 Task: Look for space in Terrebonne, Canada from 12th June, 2023 to 15th June, 2023 for 2 adults in price range Rs.10000 to Rs.15000. Place can be entire place with 1  bedroom having 1 bed and 1 bathroom. Property type can be house, flat, guest house, hotel. Booking option can be shelf check-in. Required host language is English.
Action: Mouse moved to (431, 85)
Screenshot: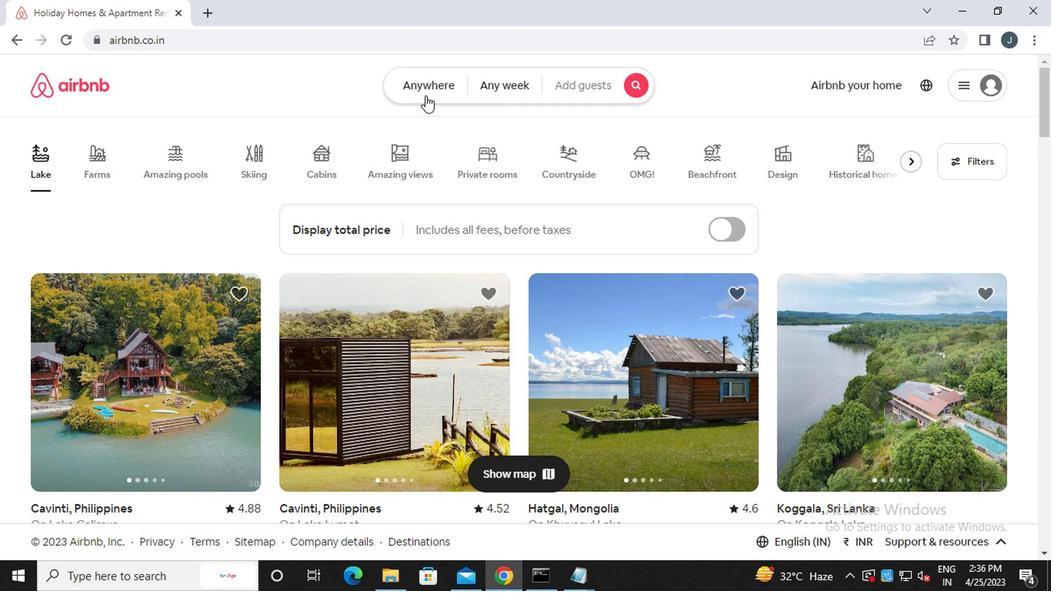 
Action: Mouse pressed left at (431, 85)
Screenshot: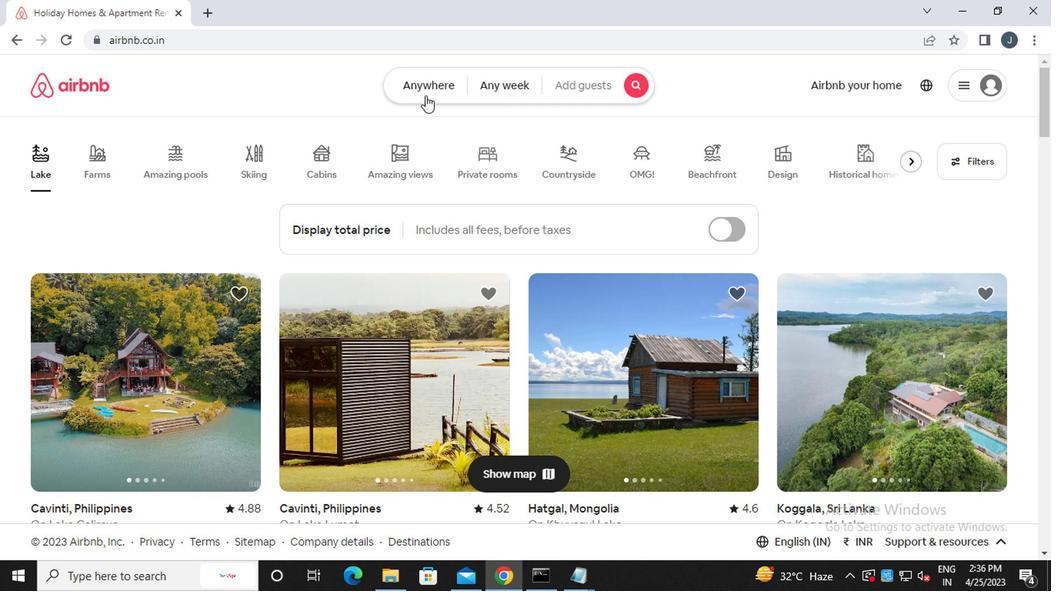 
Action: Mouse moved to (268, 155)
Screenshot: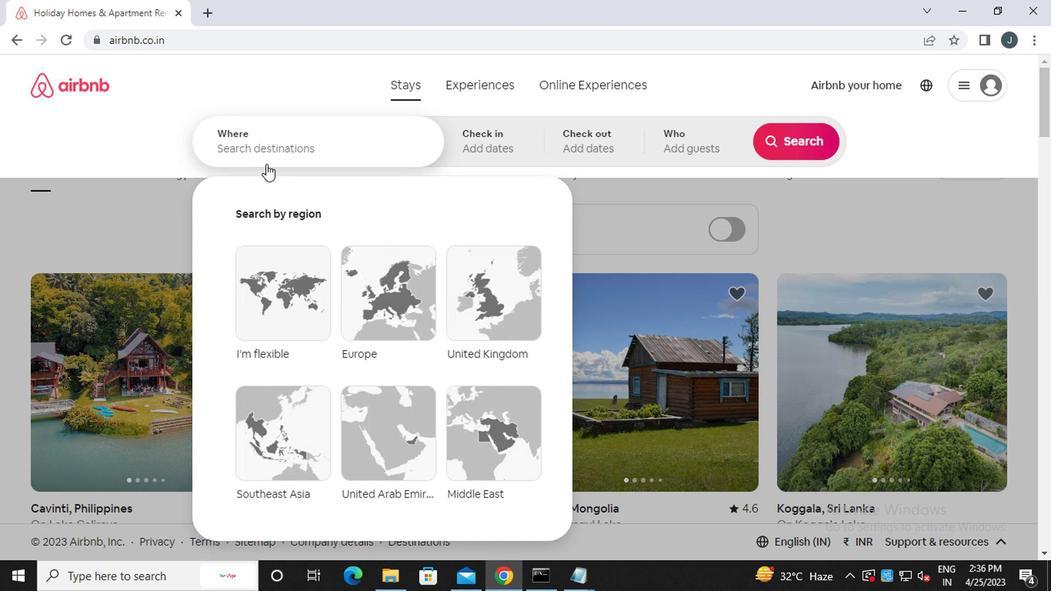 
Action: Mouse pressed left at (268, 155)
Screenshot: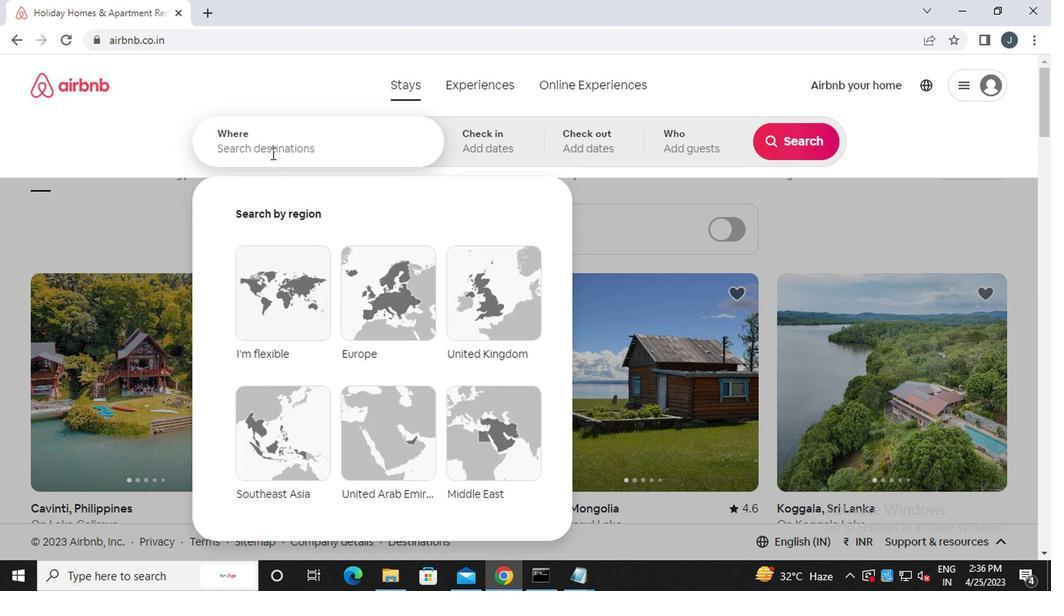 
Action: Mouse moved to (268, 155)
Screenshot: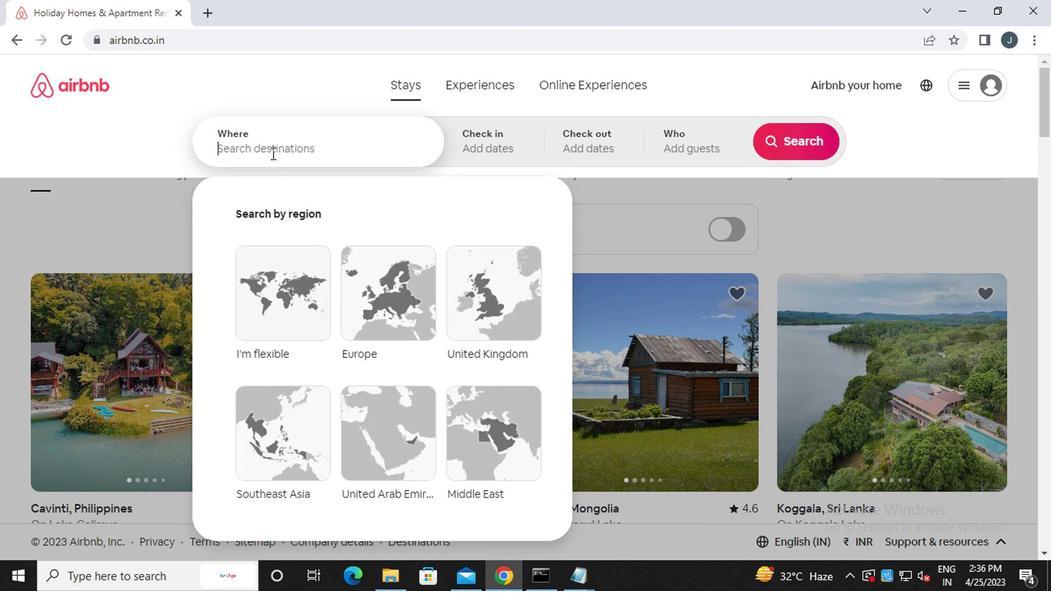 
Action: Key pressed t<Key.caps_lock>errebonne,<Key.caps_lock>c<Key.caps_lock>anada
Screenshot: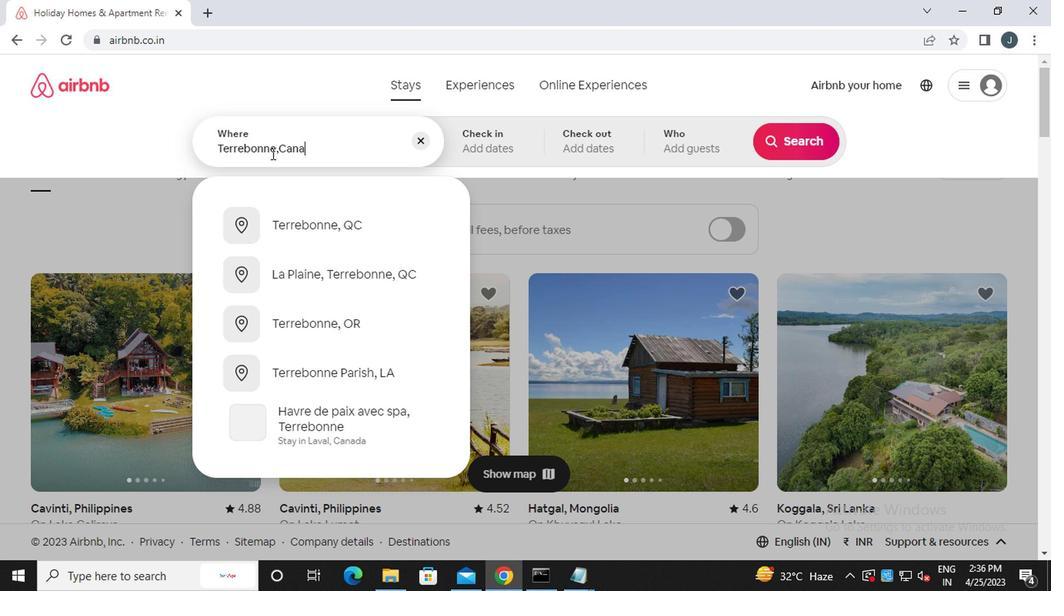 
Action: Mouse moved to (485, 151)
Screenshot: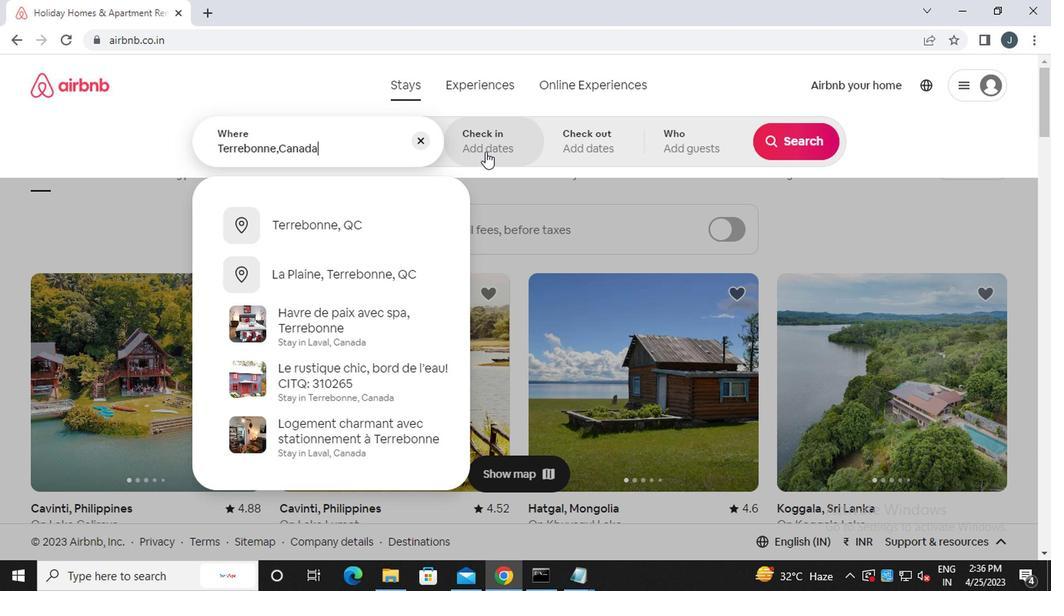 
Action: Mouse pressed left at (485, 151)
Screenshot: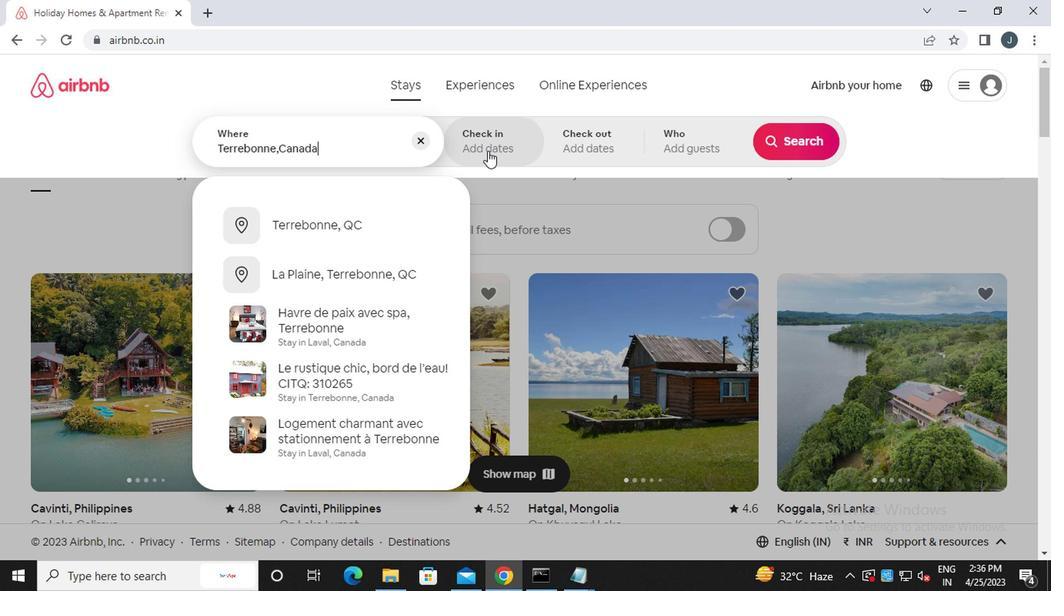 
Action: Mouse moved to (781, 266)
Screenshot: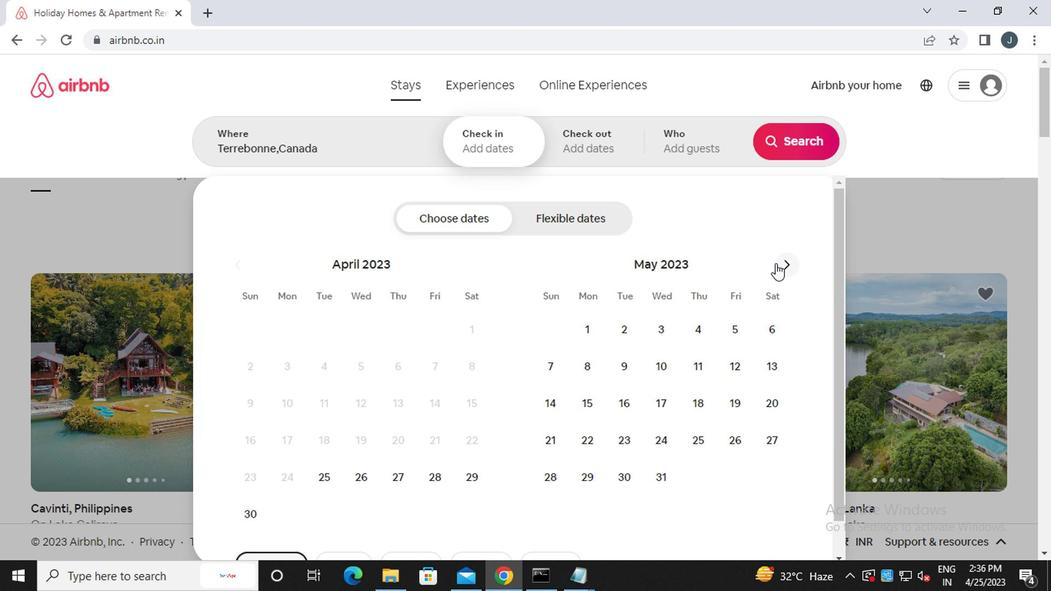 
Action: Mouse pressed left at (781, 266)
Screenshot: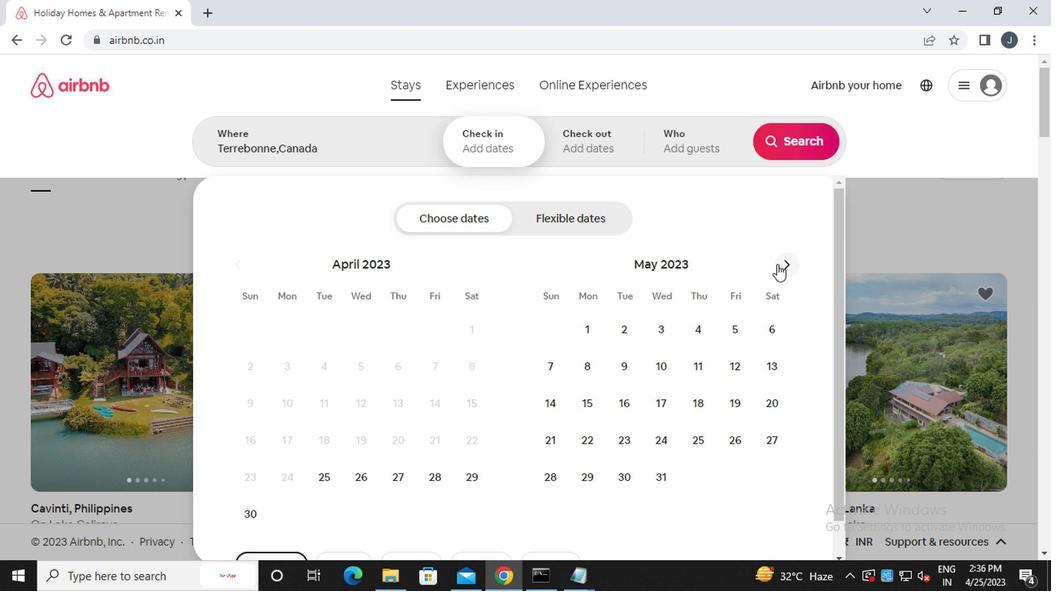 
Action: Mouse moved to (589, 402)
Screenshot: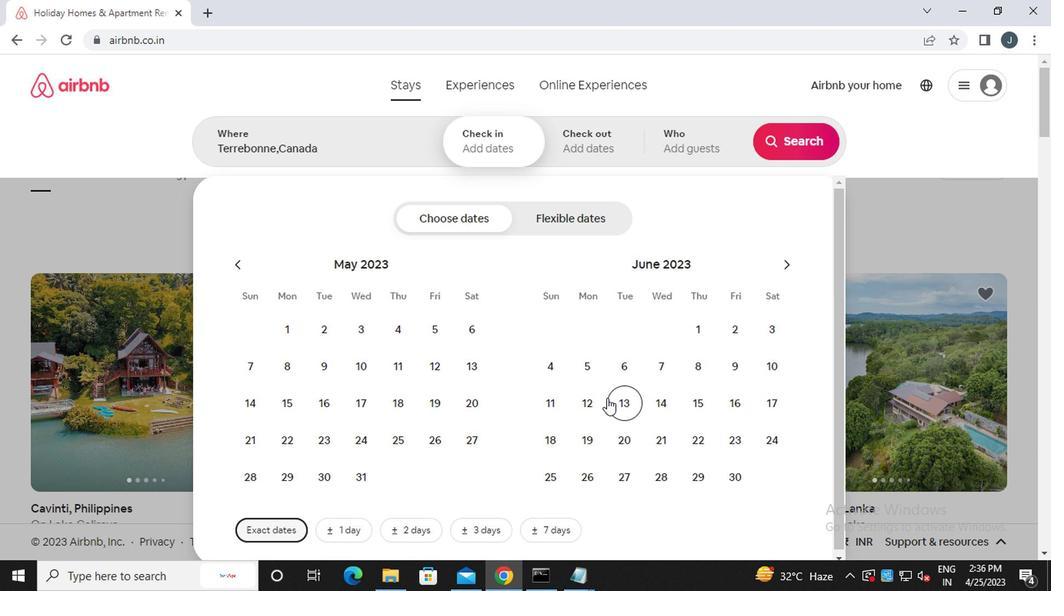 
Action: Mouse pressed left at (589, 402)
Screenshot: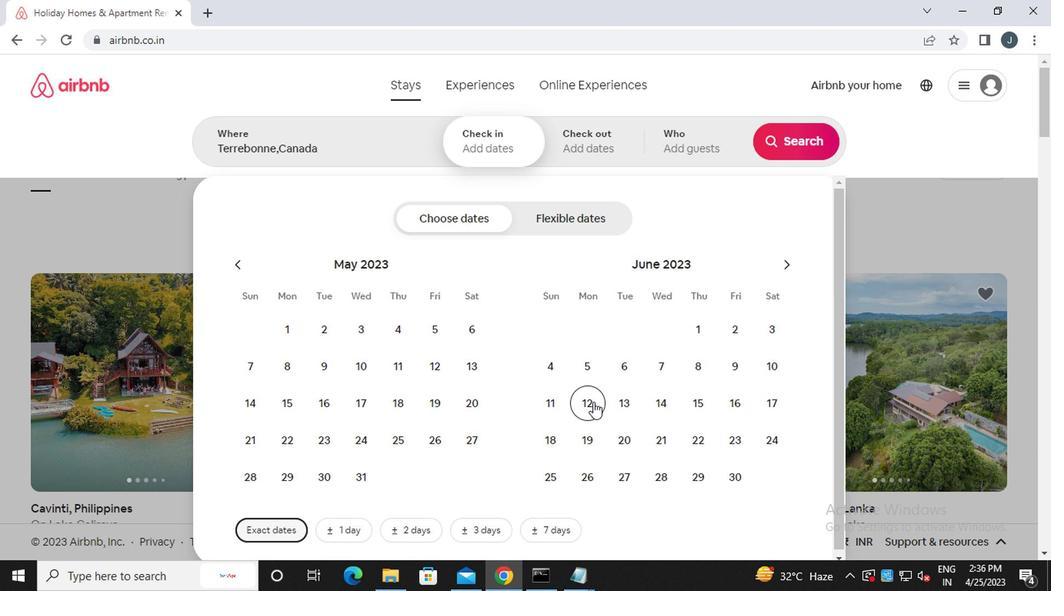 
Action: Mouse moved to (697, 403)
Screenshot: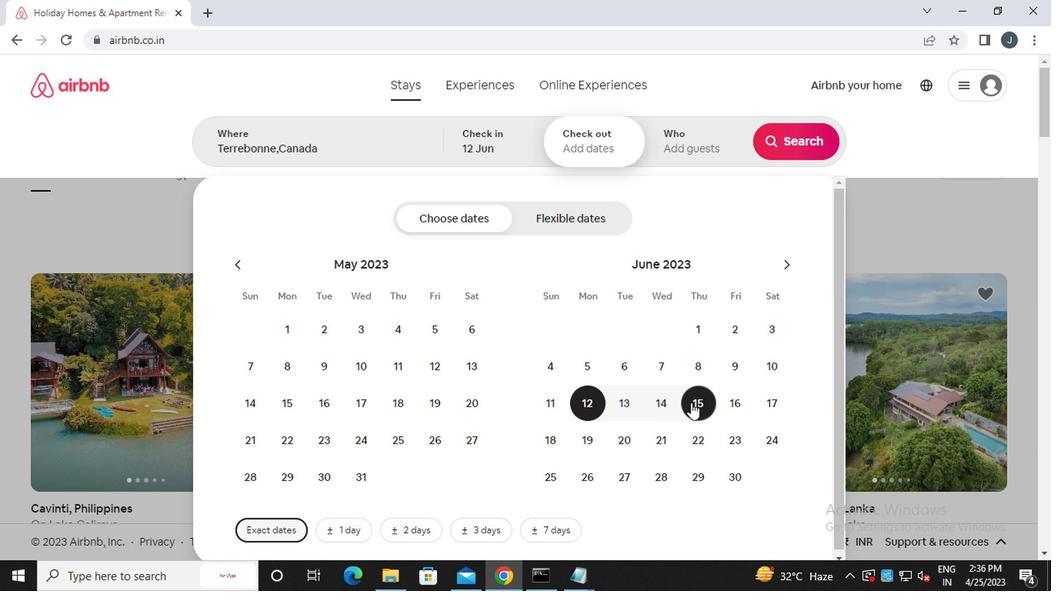 
Action: Mouse pressed left at (697, 403)
Screenshot: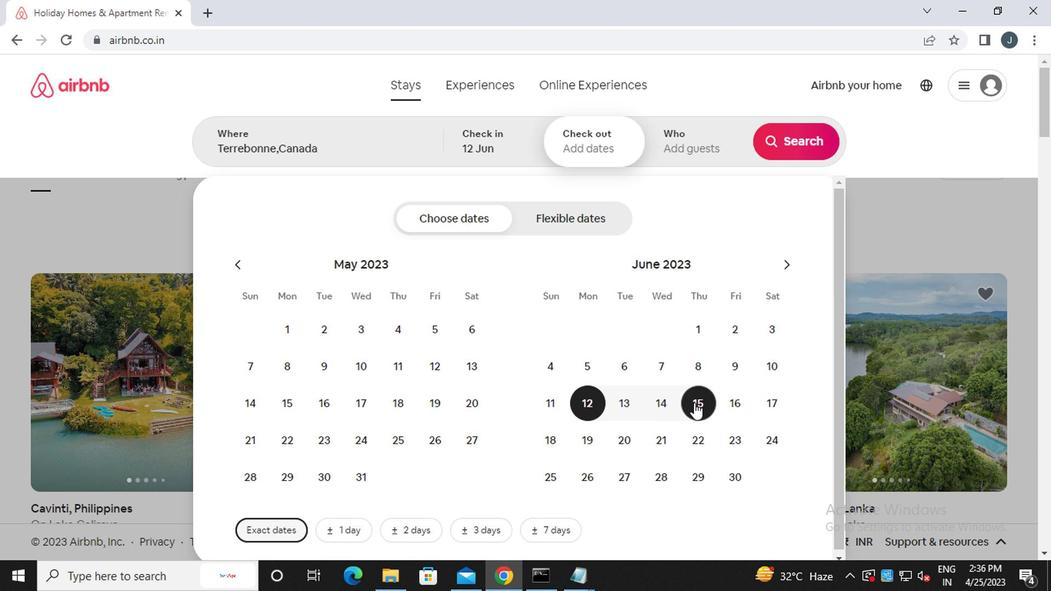 
Action: Mouse moved to (697, 150)
Screenshot: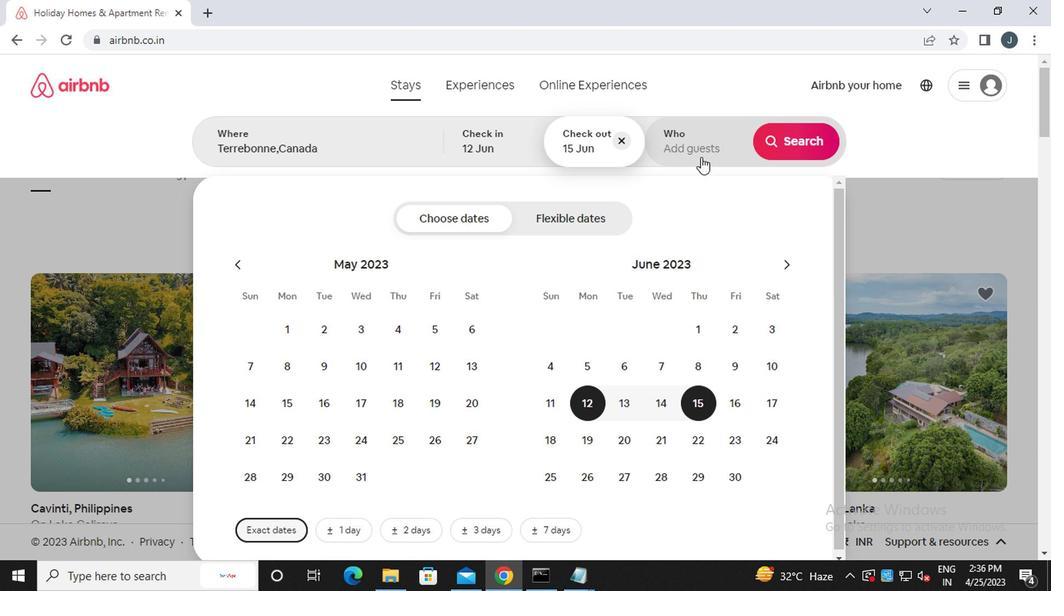 
Action: Mouse pressed left at (697, 150)
Screenshot: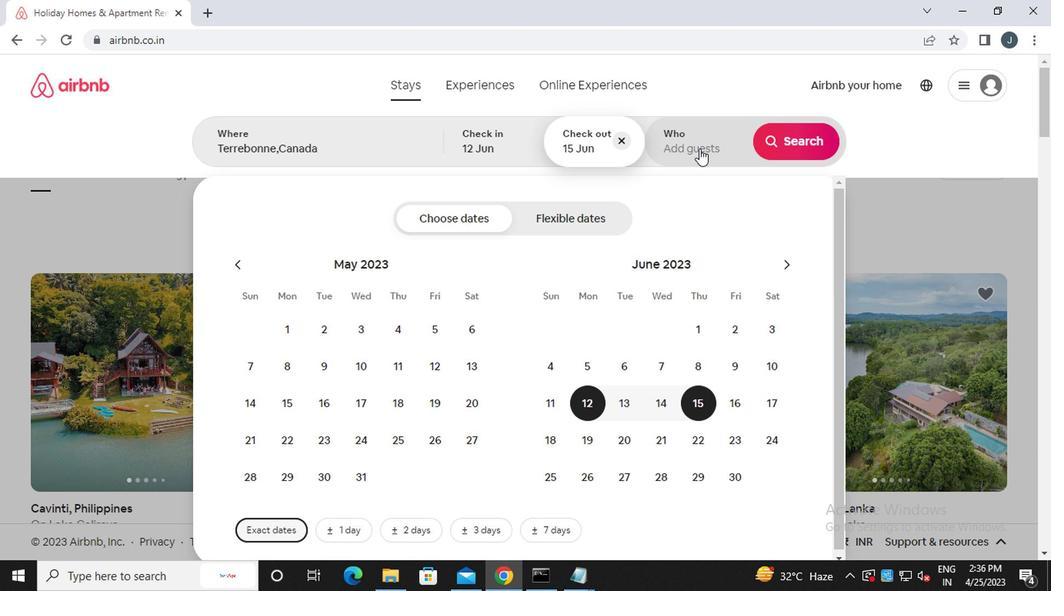 
Action: Mouse moved to (805, 226)
Screenshot: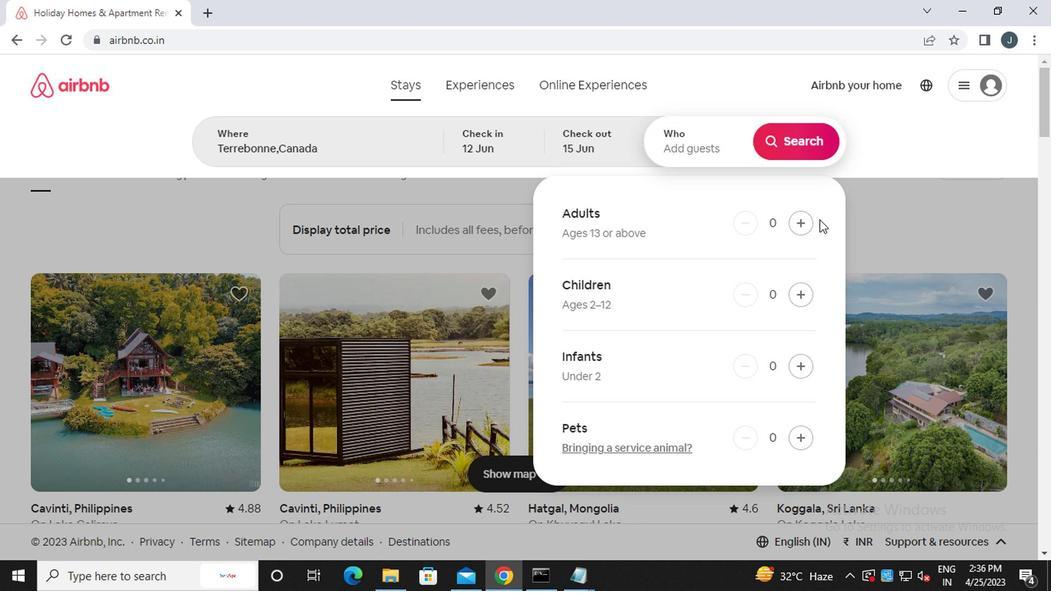 
Action: Mouse pressed left at (805, 226)
Screenshot: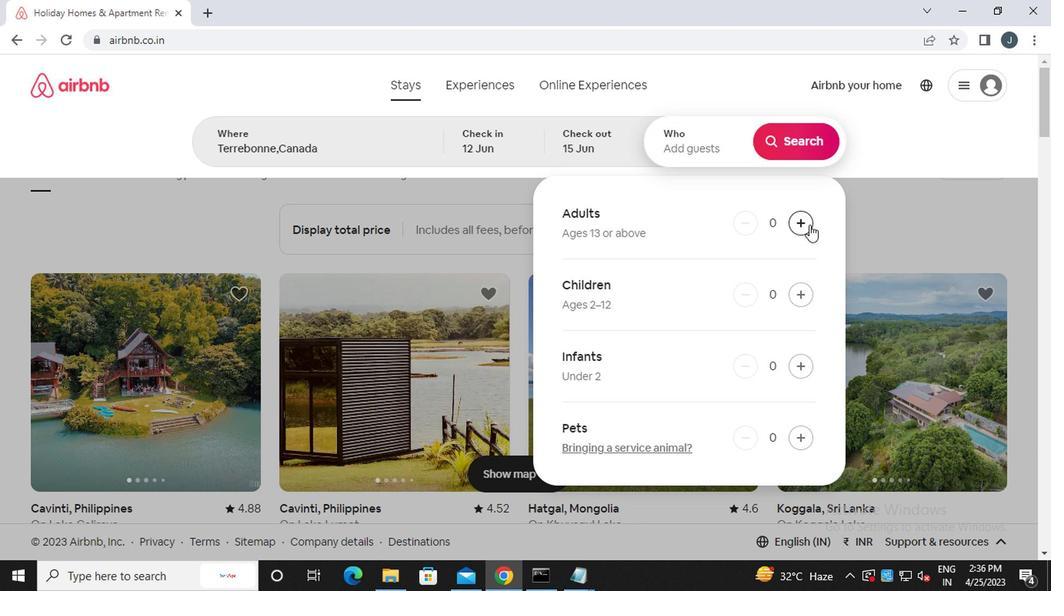 
Action: Mouse moved to (805, 226)
Screenshot: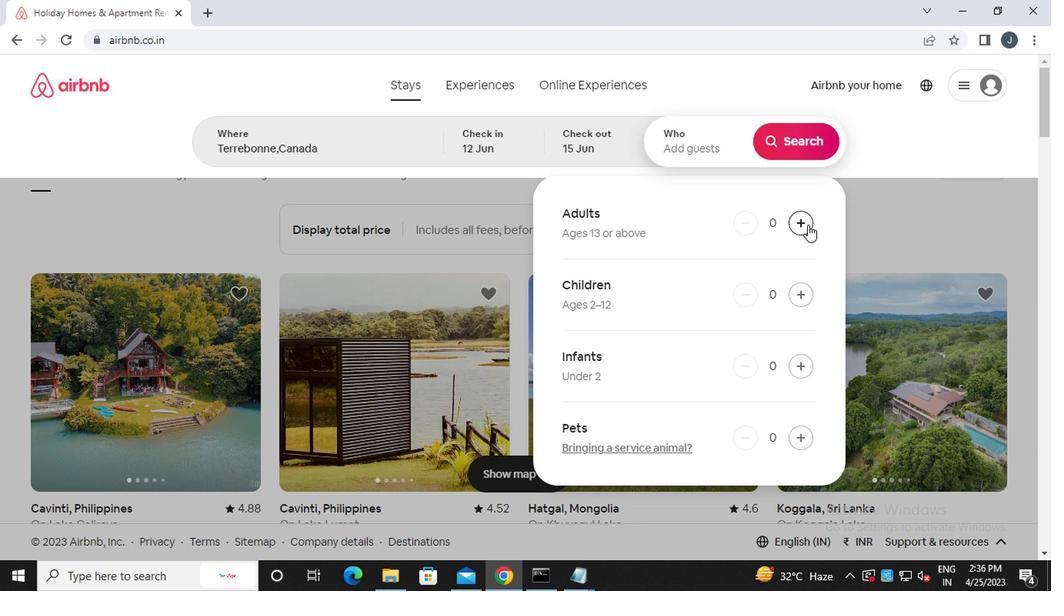 
Action: Mouse pressed left at (805, 226)
Screenshot: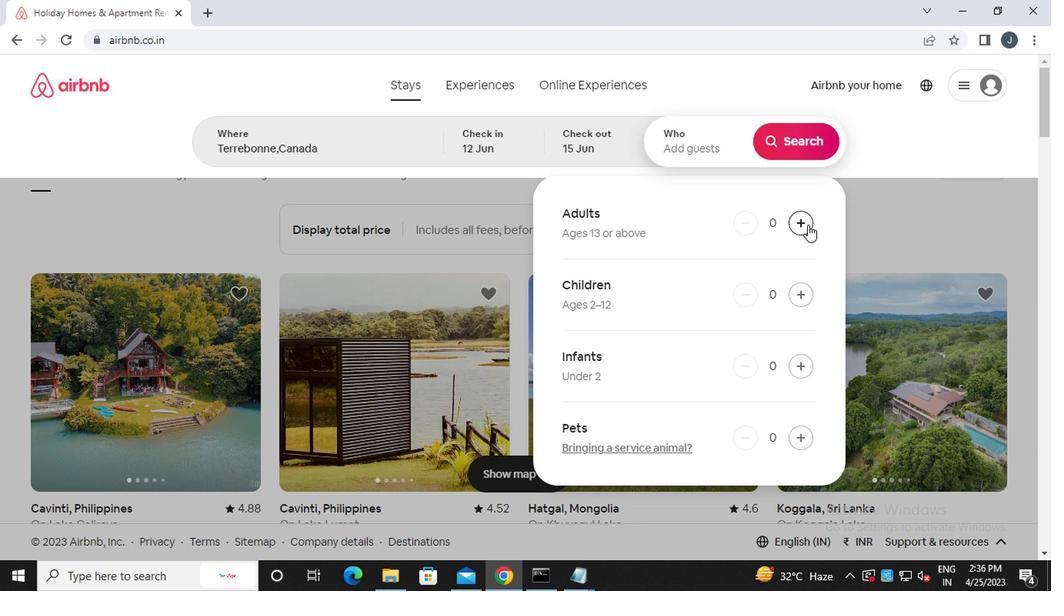 
Action: Mouse moved to (794, 141)
Screenshot: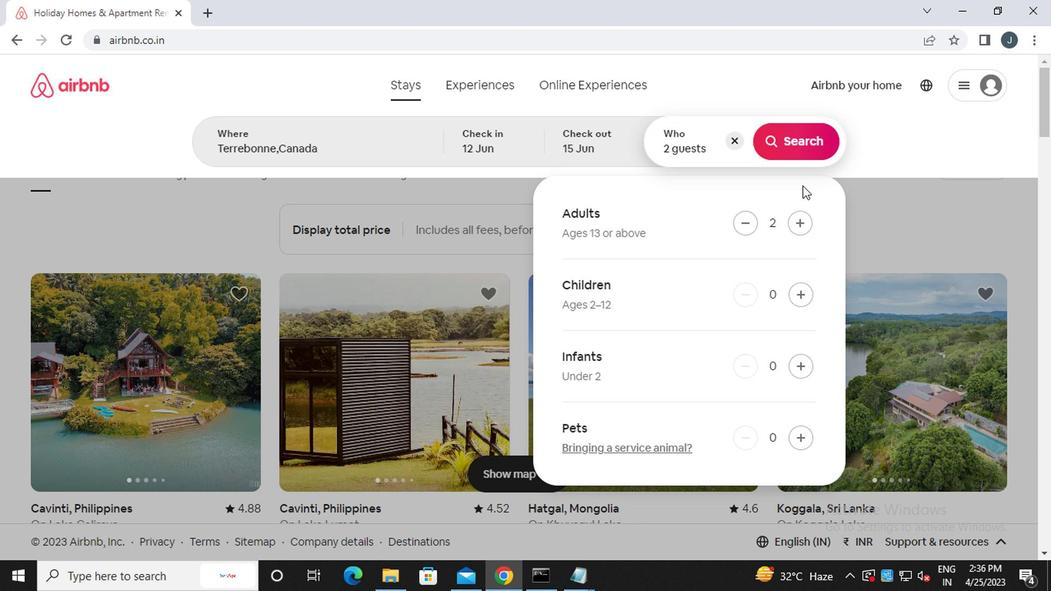 
Action: Mouse pressed left at (794, 141)
Screenshot: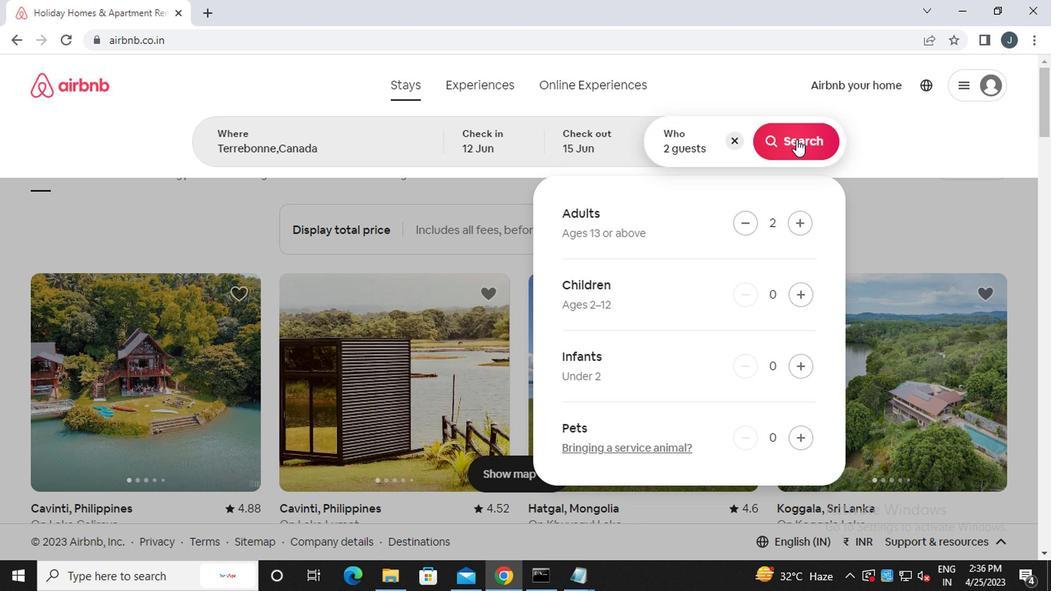 
Action: Mouse moved to (978, 146)
Screenshot: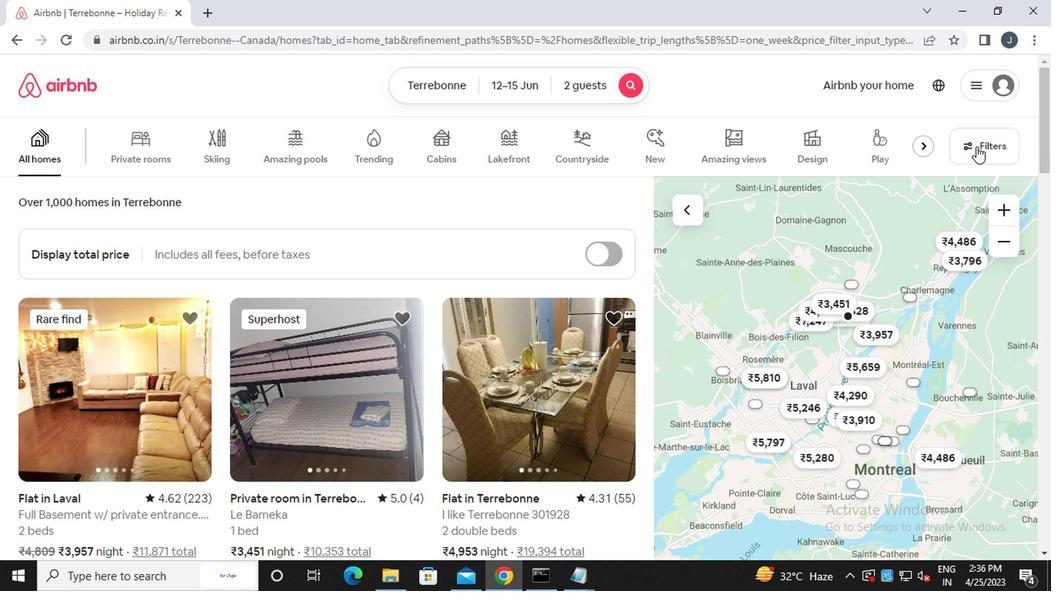 
Action: Mouse pressed left at (978, 146)
Screenshot: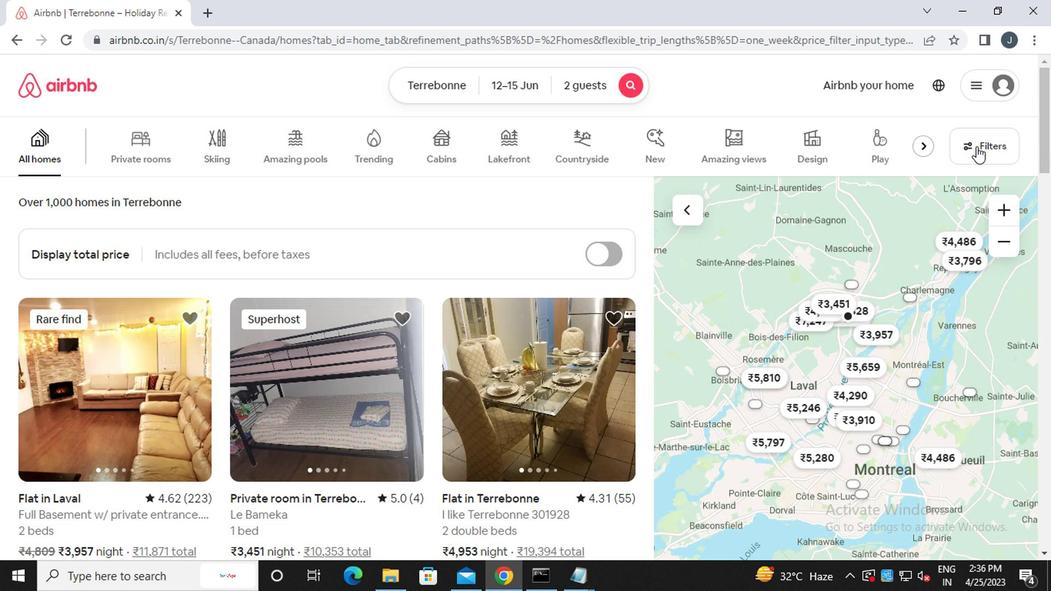 
Action: Mouse moved to (359, 340)
Screenshot: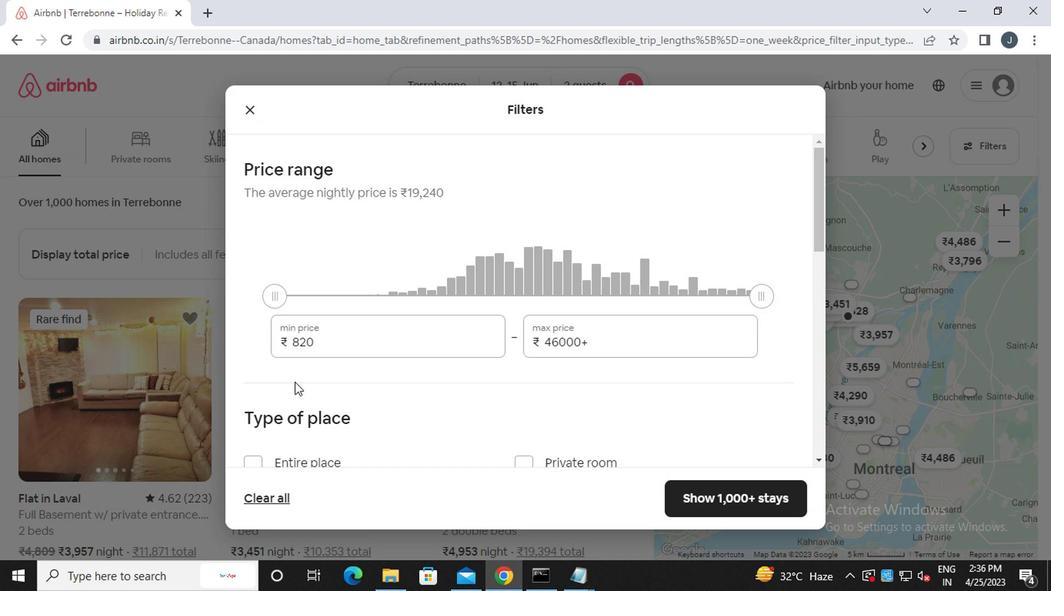 
Action: Mouse pressed left at (359, 340)
Screenshot: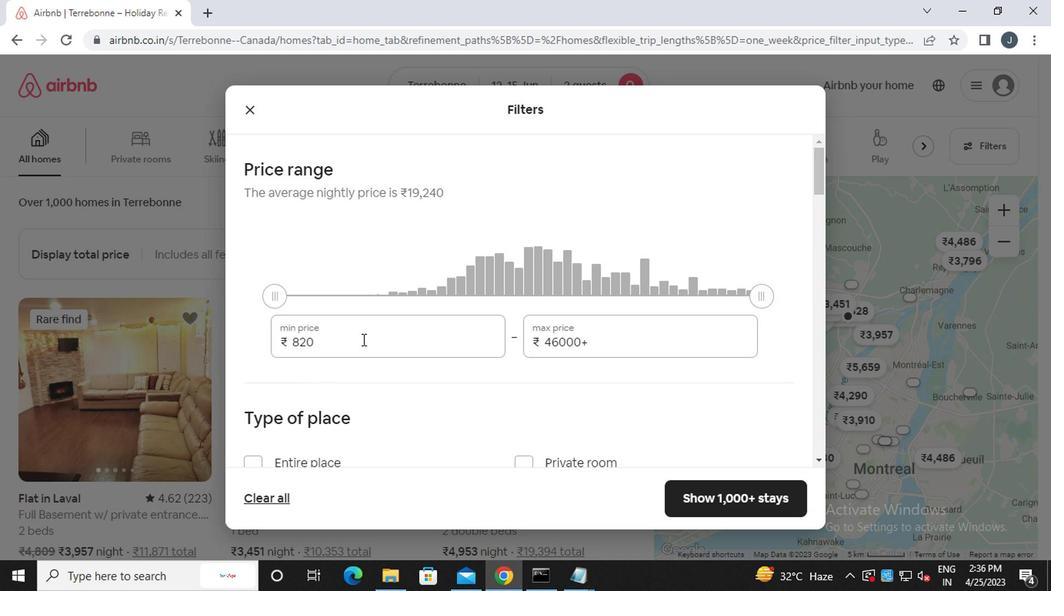 
Action: Mouse moved to (362, 340)
Screenshot: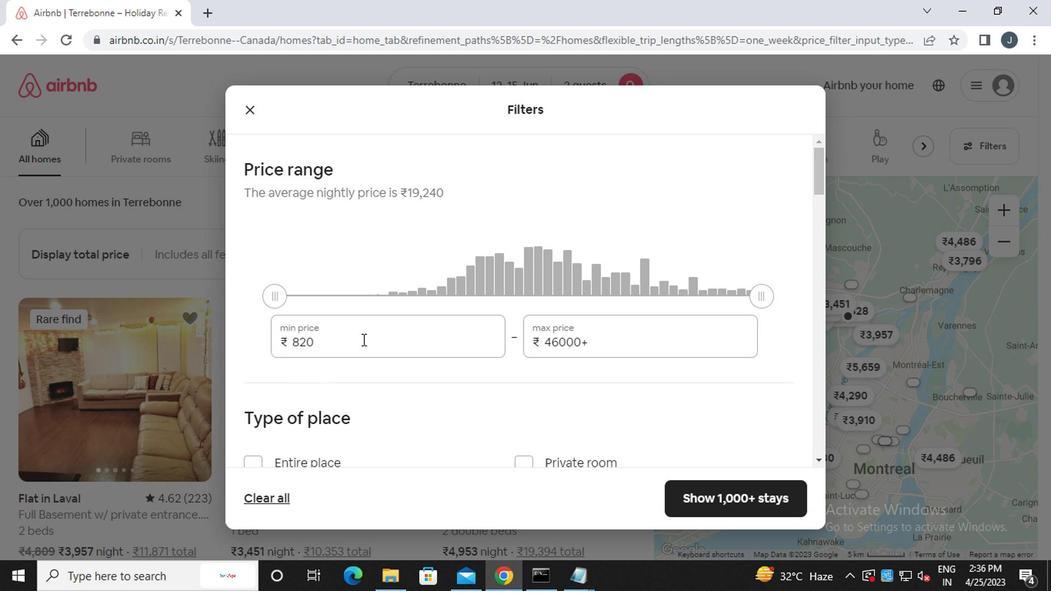 
Action: Key pressed <Key.backspace><Key.backspace><Key.backspace><<97>><<96>><<96>><<96>><<96>>
Screenshot: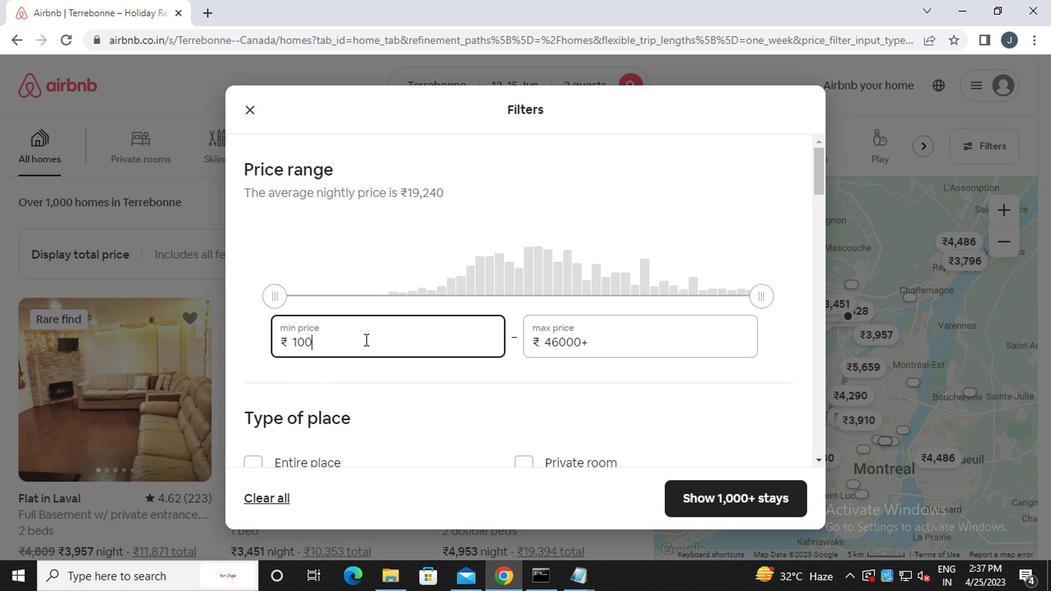
Action: Mouse moved to (659, 345)
Screenshot: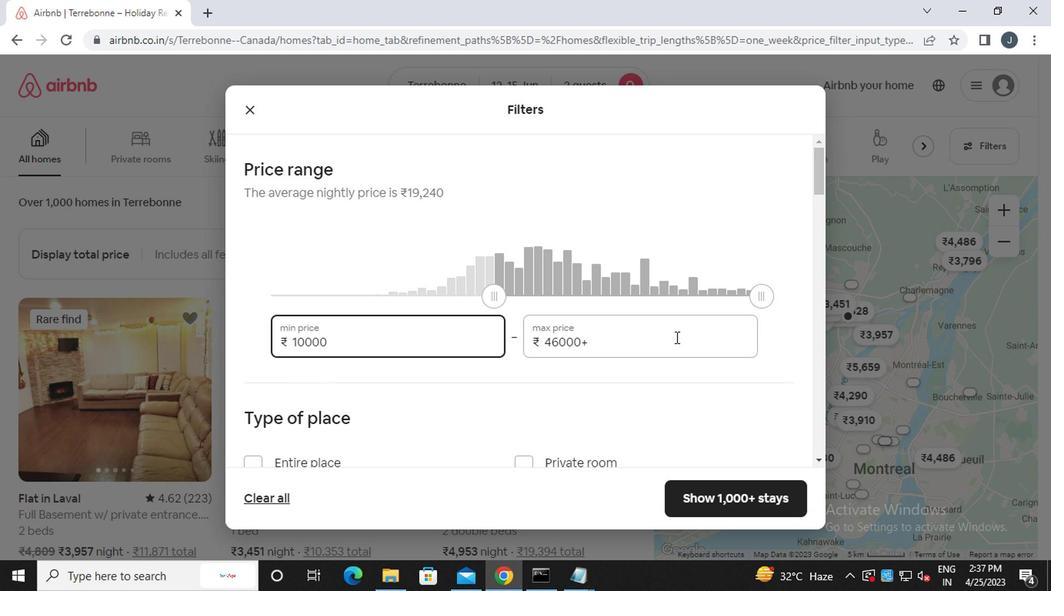 
Action: Mouse pressed left at (659, 345)
Screenshot: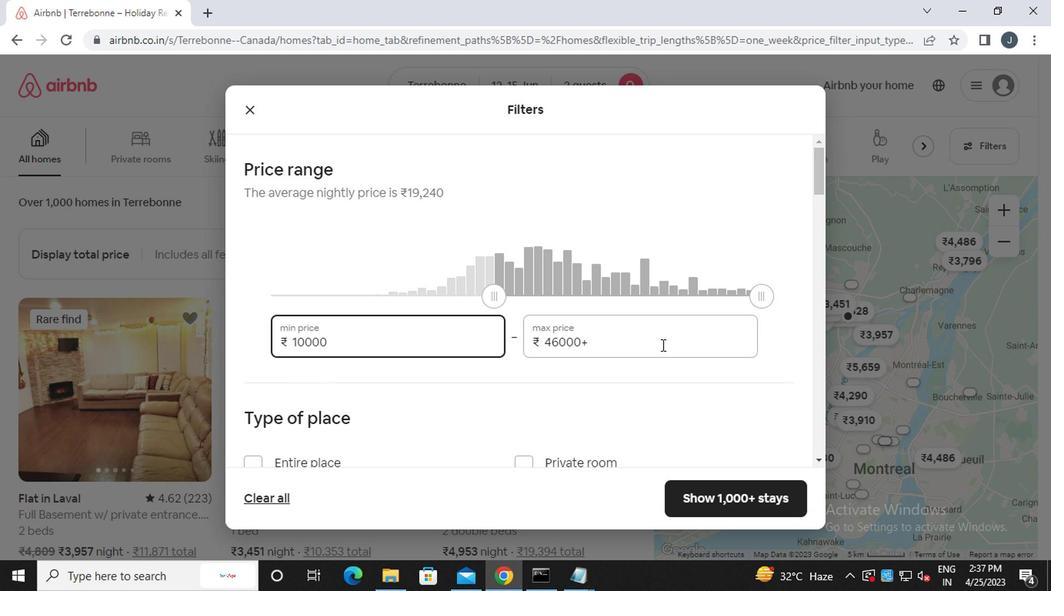 
Action: Key pressed <Key.backspace><Key.backspace><Key.backspace><Key.backspace><Key.backspace><Key.backspace><Key.backspace><Key.backspace><Key.backspace><Key.backspace><Key.backspace><Key.backspace><Key.backspace><<97>><<101>><<96>><<96>><<96>>
Screenshot: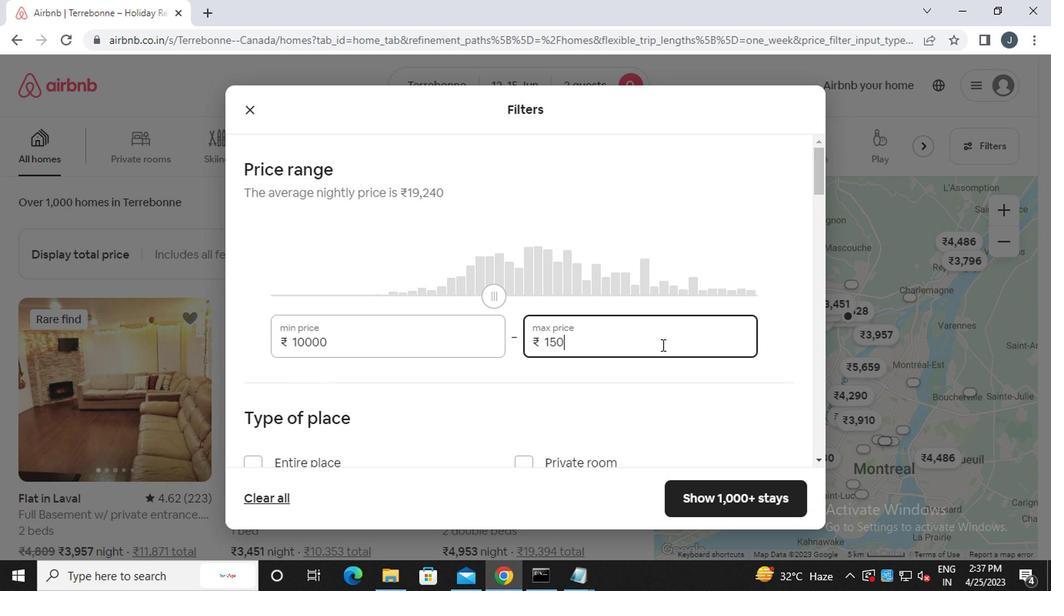
Action: Mouse moved to (650, 357)
Screenshot: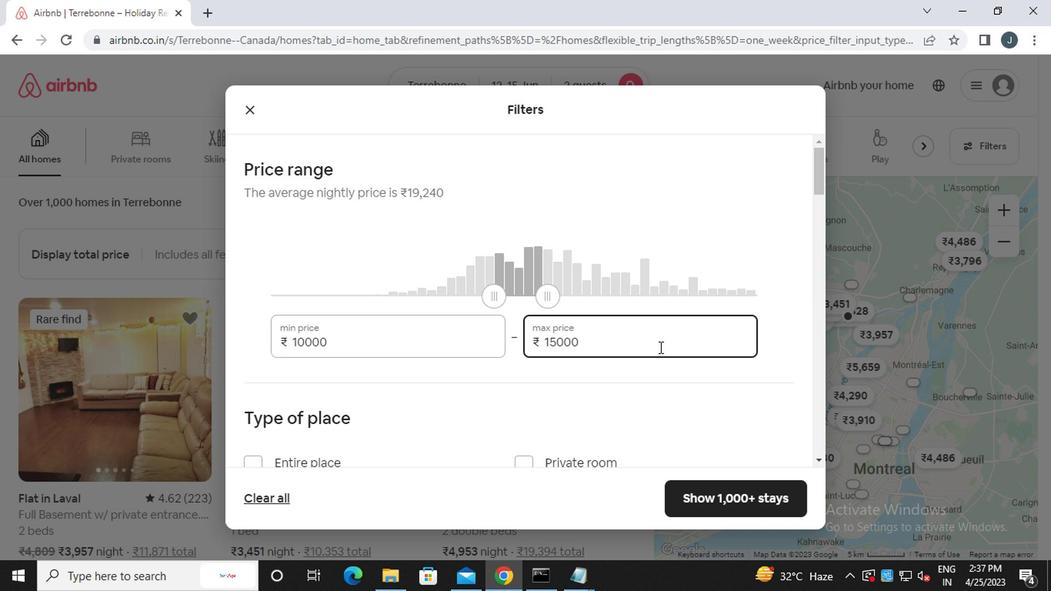 
Action: Mouse scrolled (650, 356) with delta (0, 0)
Screenshot: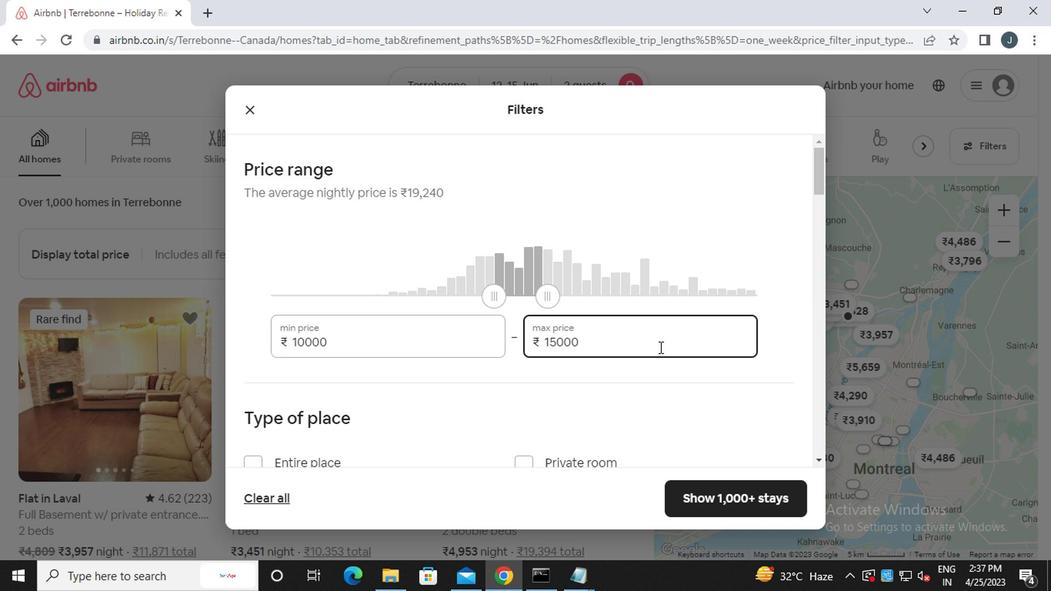 
Action: Mouse scrolled (650, 356) with delta (0, 0)
Screenshot: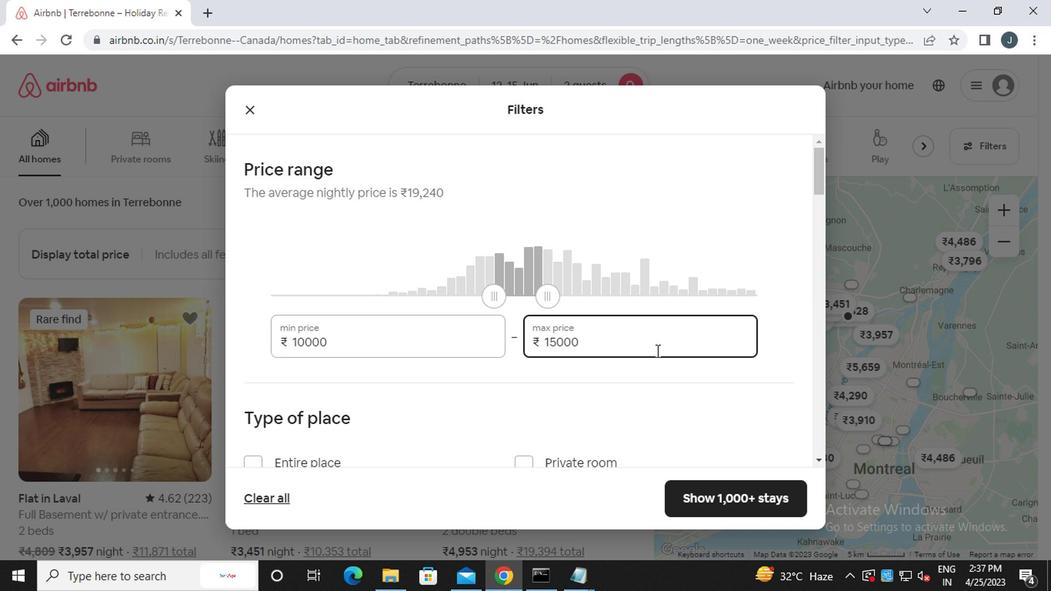 
Action: Mouse scrolled (650, 356) with delta (0, 0)
Screenshot: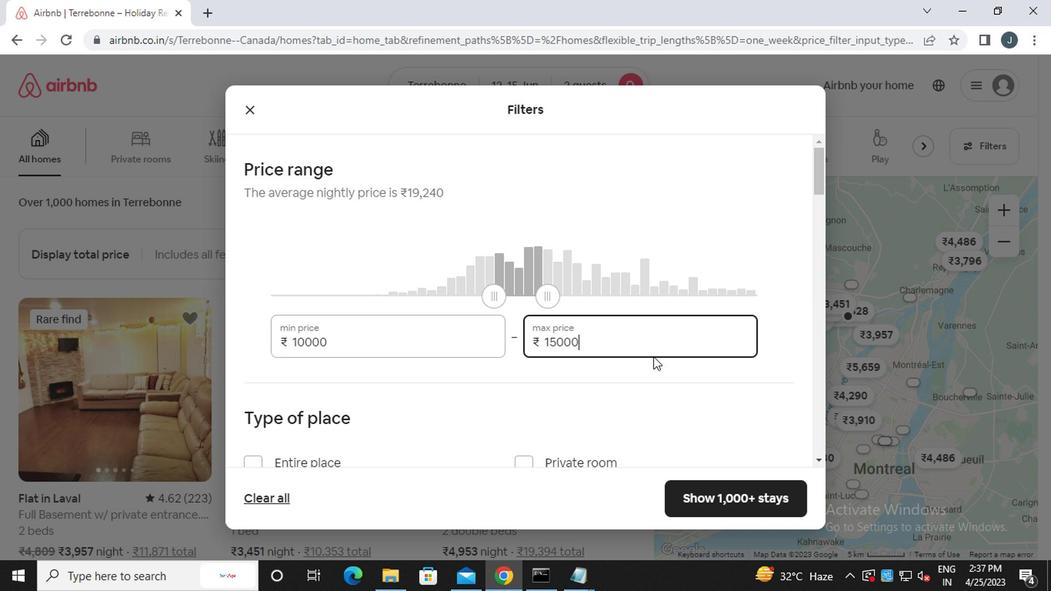 
Action: Mouse moved to (250, 234)
Screenshot: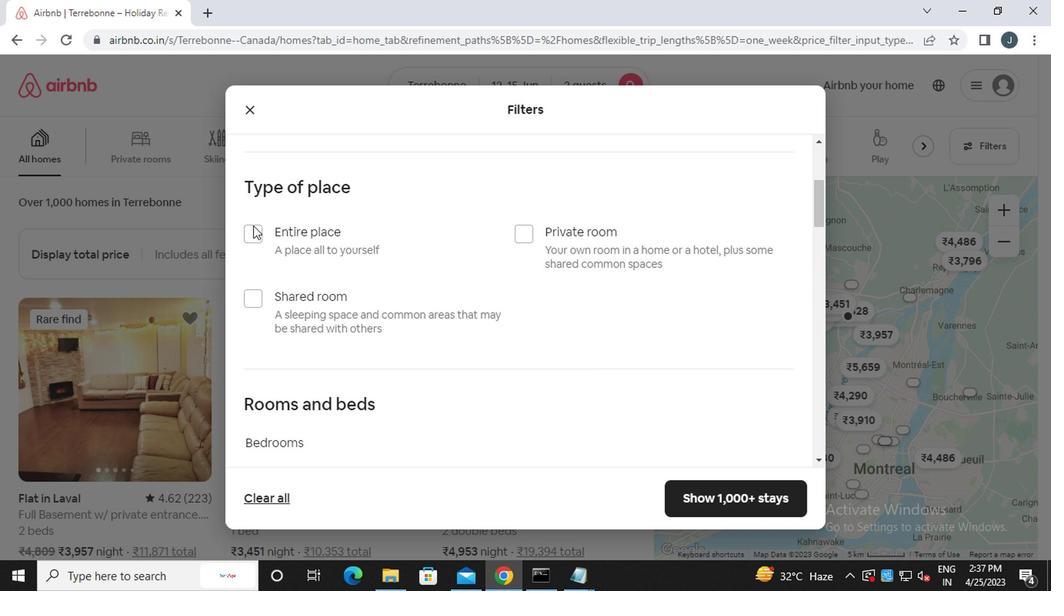 
Action: Mouse pressed left at (250, 234)
Screenshot: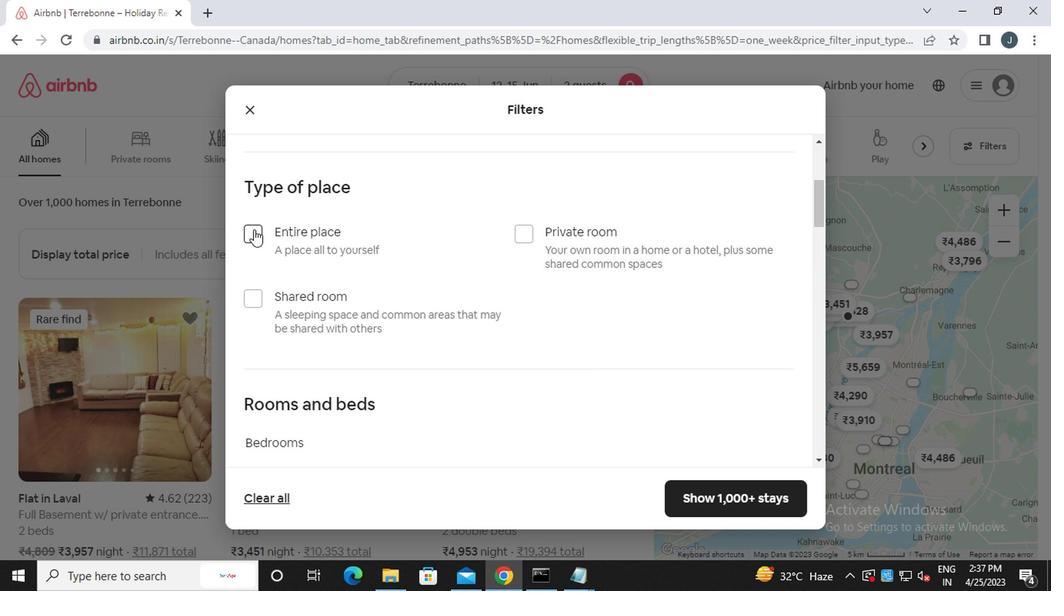 
Action: Mouse moved to (373, 317)
Screenshot: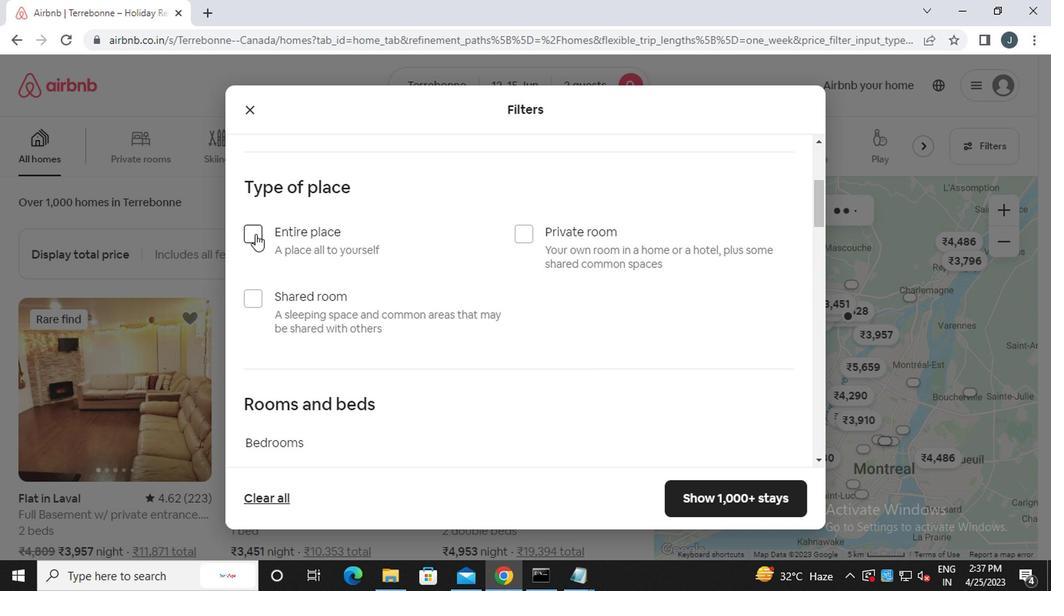 
Action: Mouse scrolled (373, 316) with delta (0, -1)
Screenshot: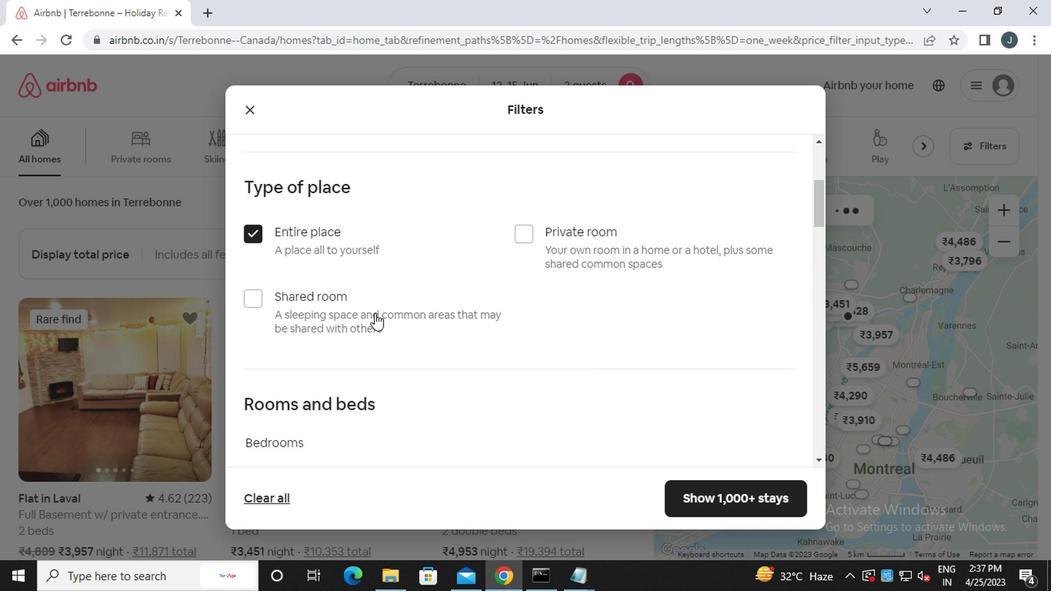 
Action: Mouse scrolled (373, 316) with delta (0, -1)
Screenshot: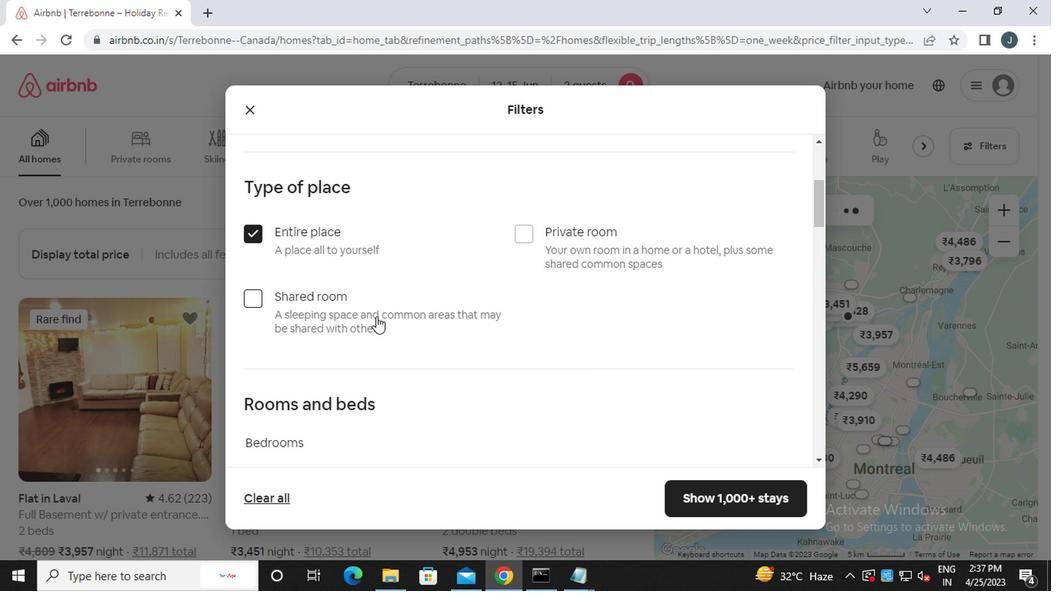 
Action: Mouse scrolled (373, 316) with delta (0, -1)
Screenshot: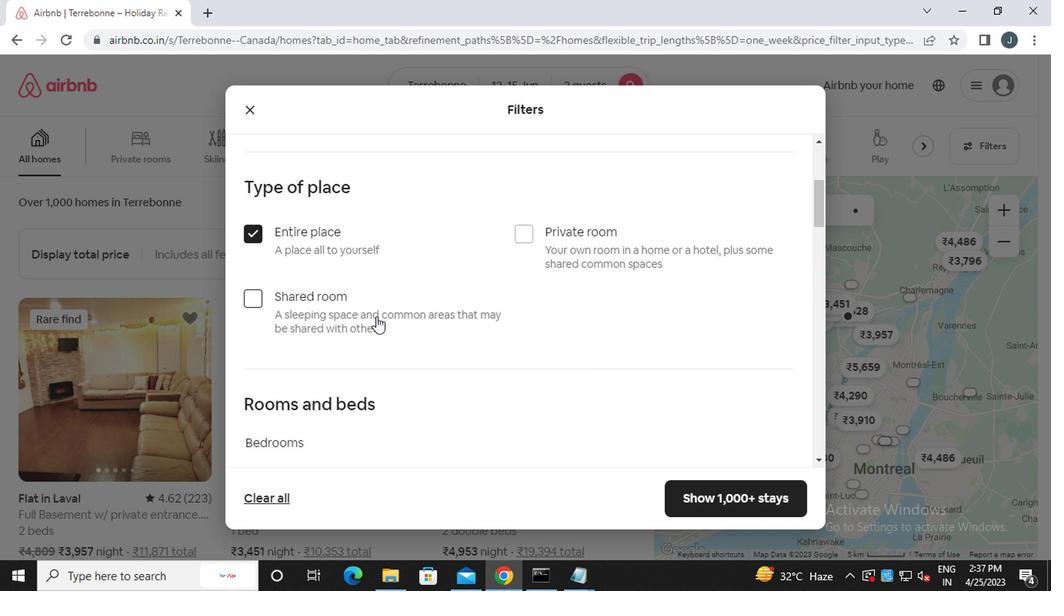 
Action: Mouse moved to (331, 257)
Screenshot: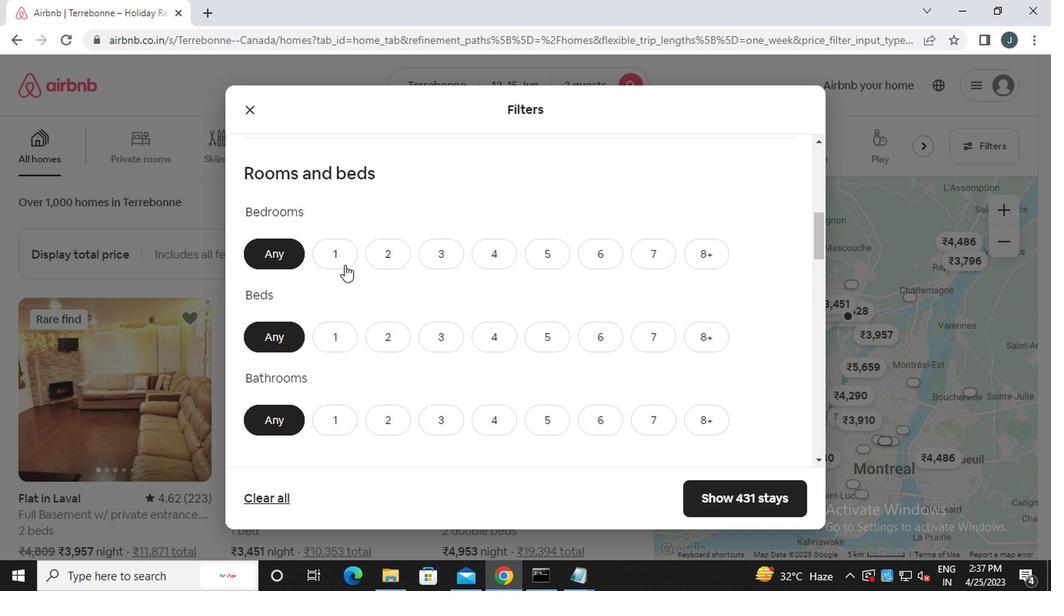 
Action: Mouse pressed left at (331, 257)
Screenshot: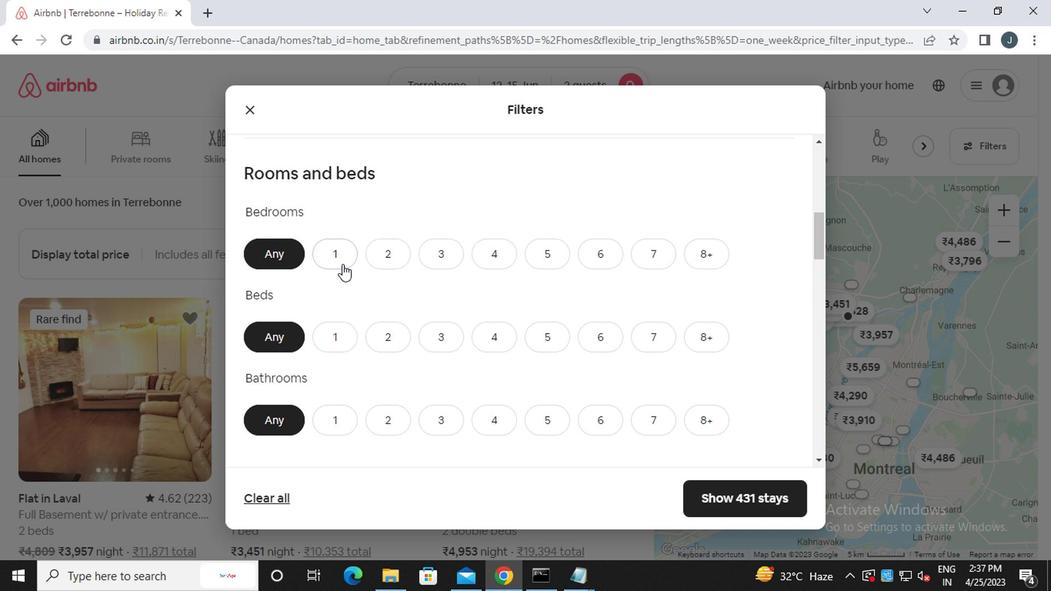 
Action: Mouse moved to (327, 337)
Screenshot: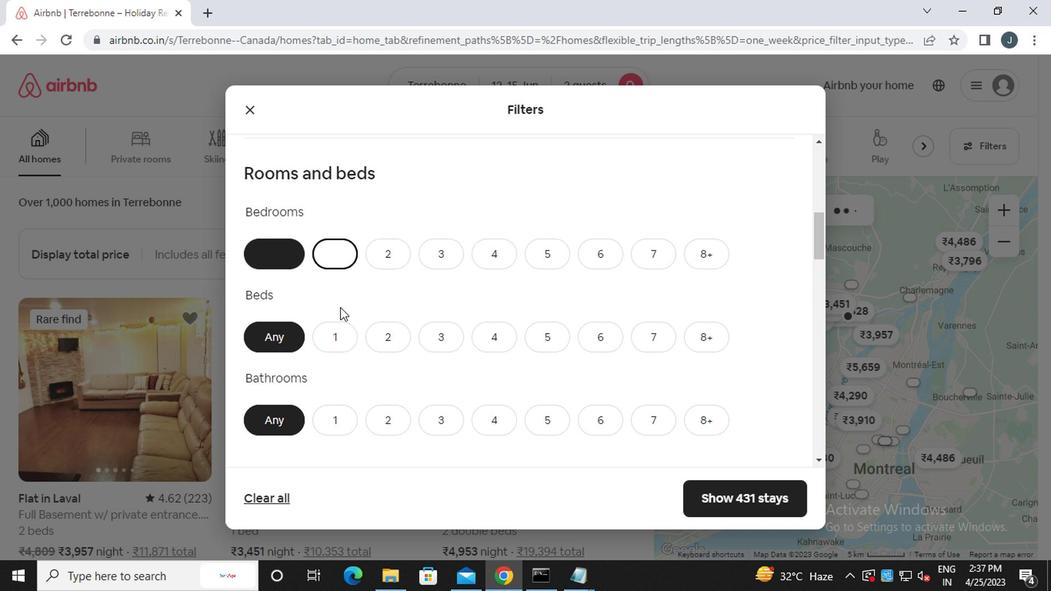 
Action: Mouse pressed left at (327, 337)
Screenshot: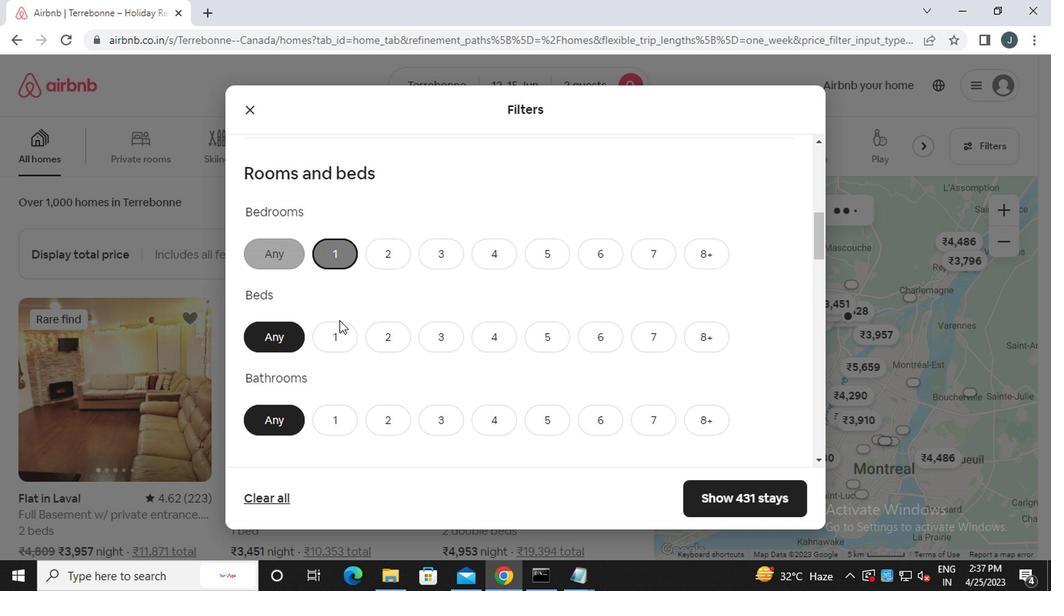 
Action: Mouse moved to (339, 413)
Screenshot: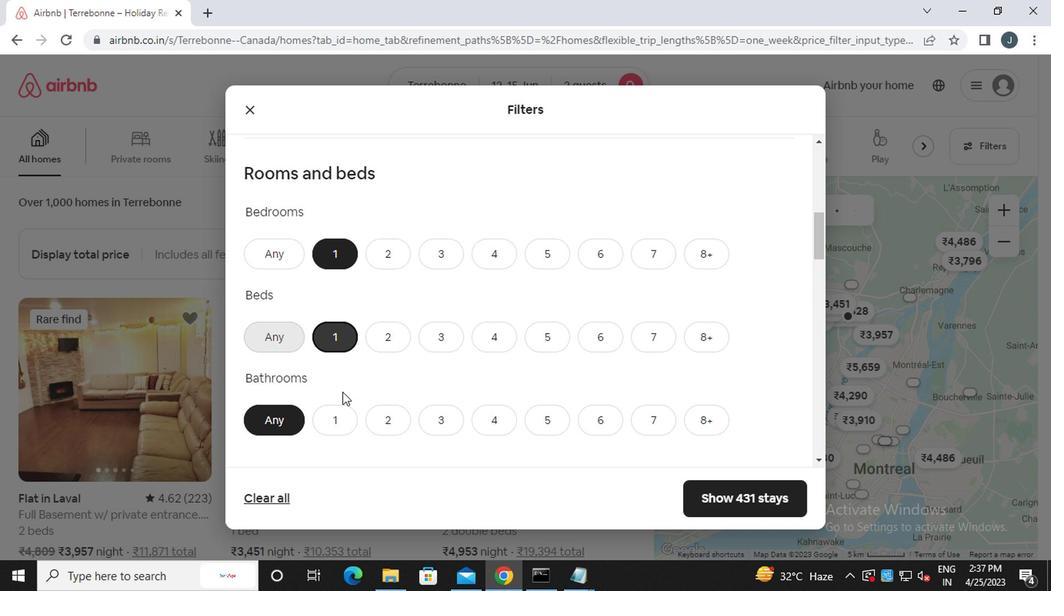 
Action: Mouse pressed left at (339, 413)
Screenshot: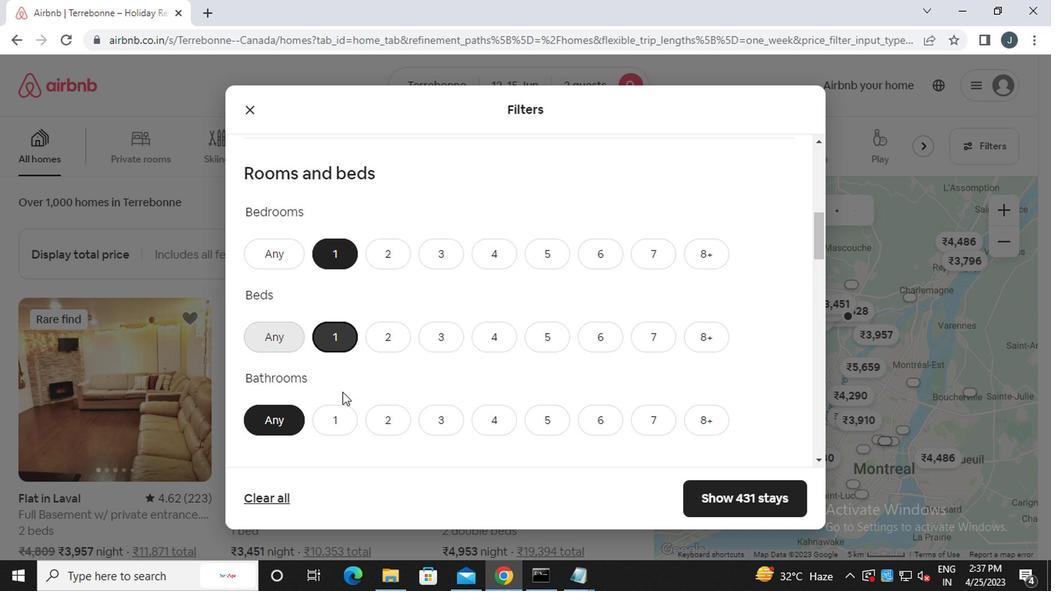 
Action: Mouse moved to (330, 406)
Screenshot: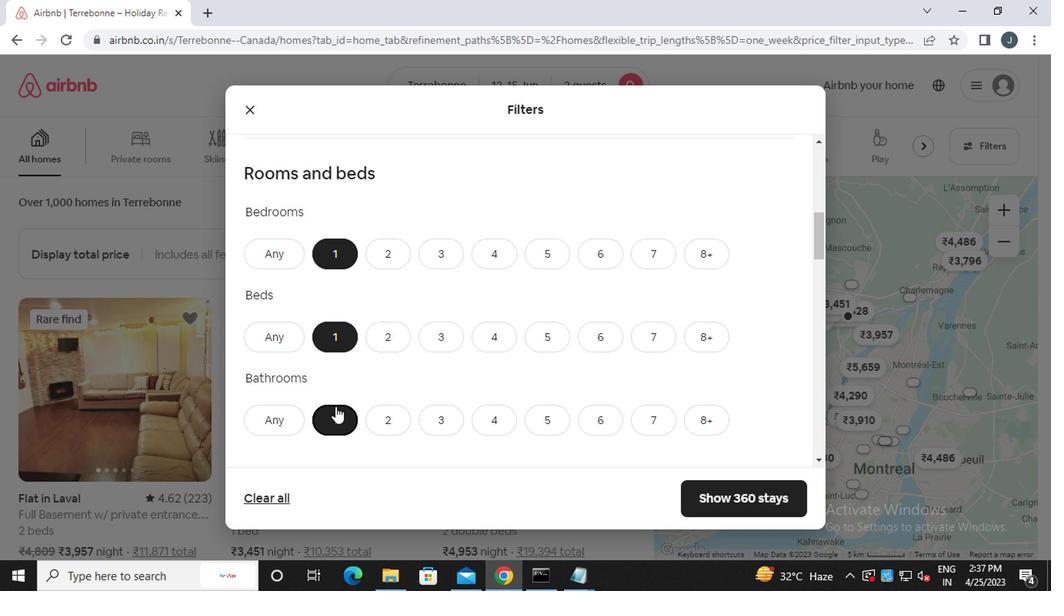 
Action: Mouse scrolled (330, 405) with delta (0, 0)
Screenshot: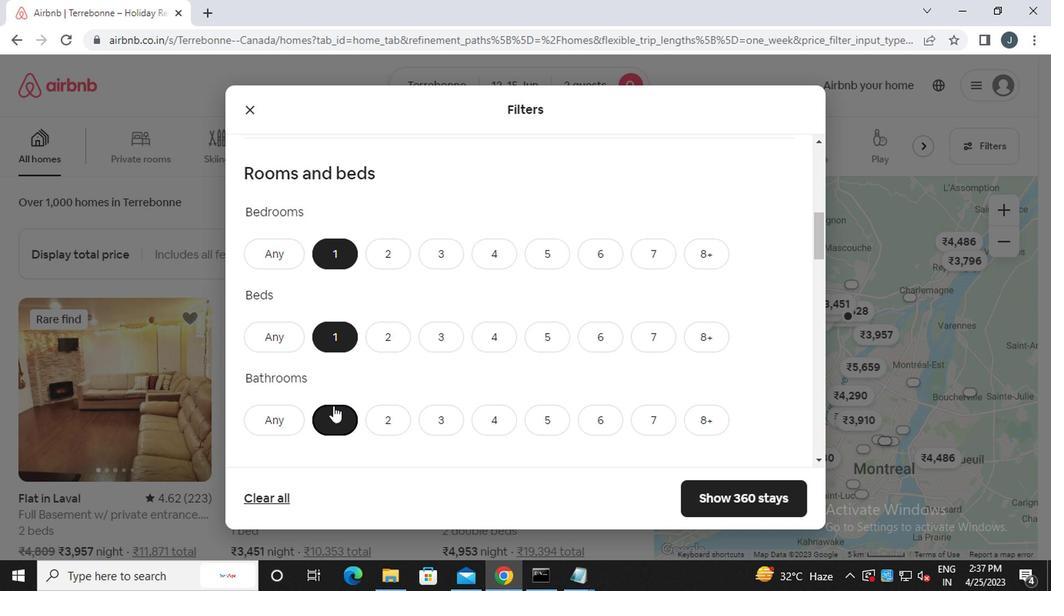 
Action: Mouse scrolled (330, 405) with delta (0, 0)
Screenshot: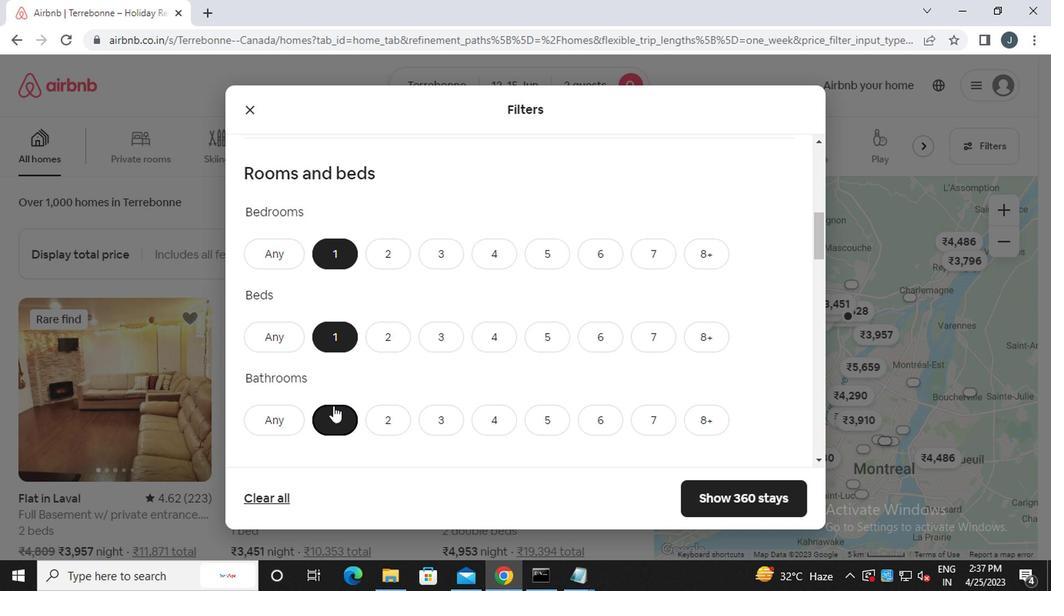 
Action: Mouse moved to (330, 406)
Screenshot: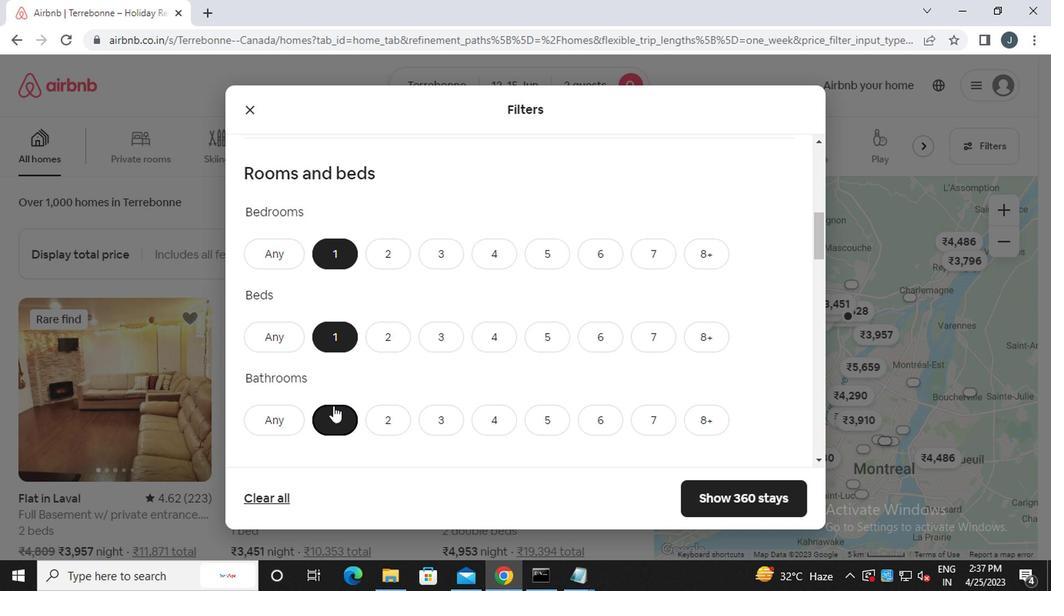 
Action: Mouse scrolled (330, 405) with delta (0, 0)
Screenshot: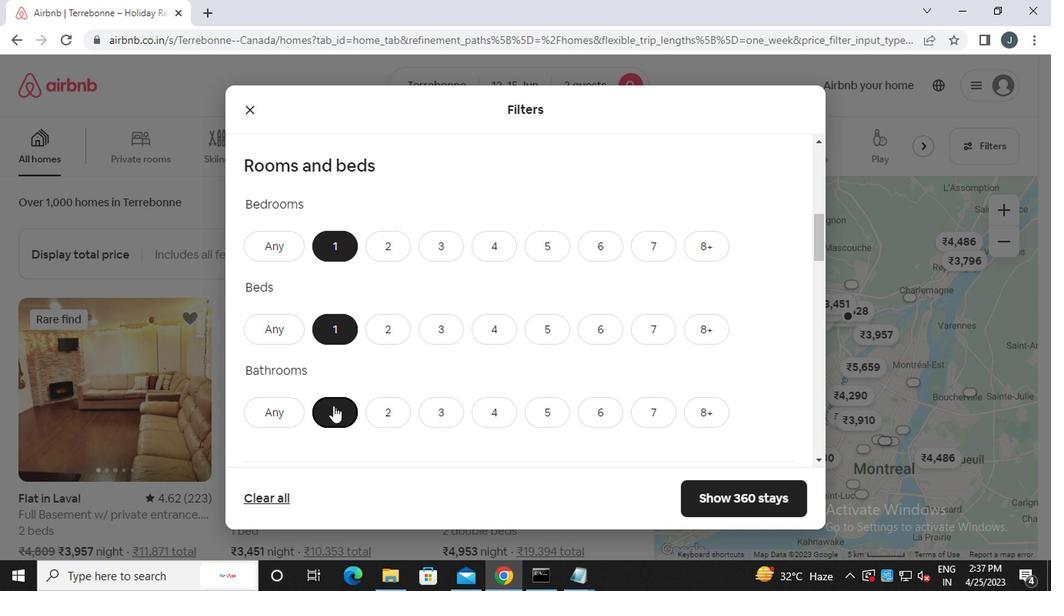 
Action: Mouse moved to (324, 373)
Screenshot: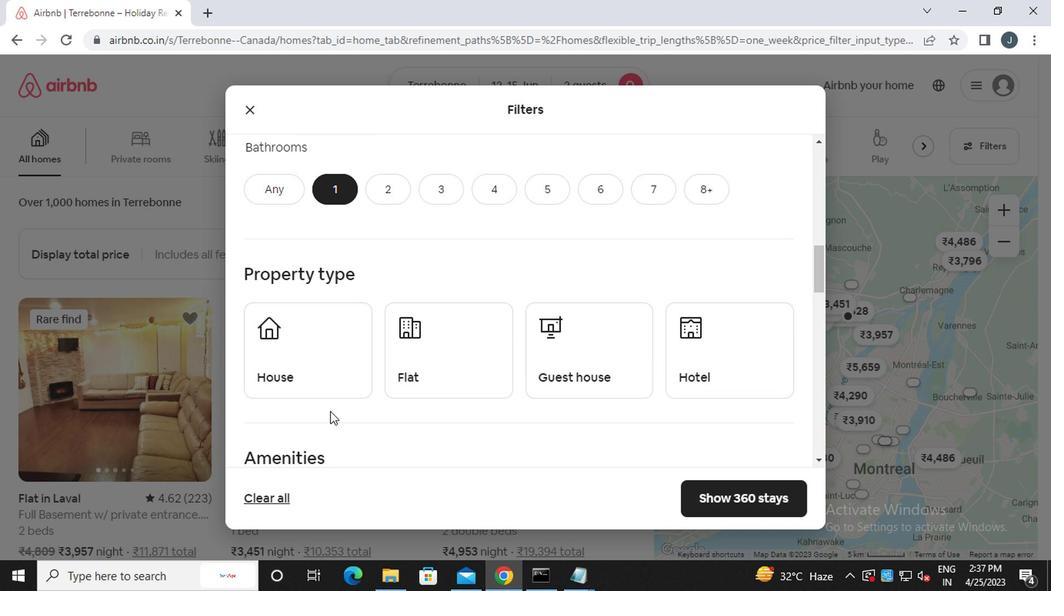 
Action: Mouse pressed left at (324, 373)
Screenshot: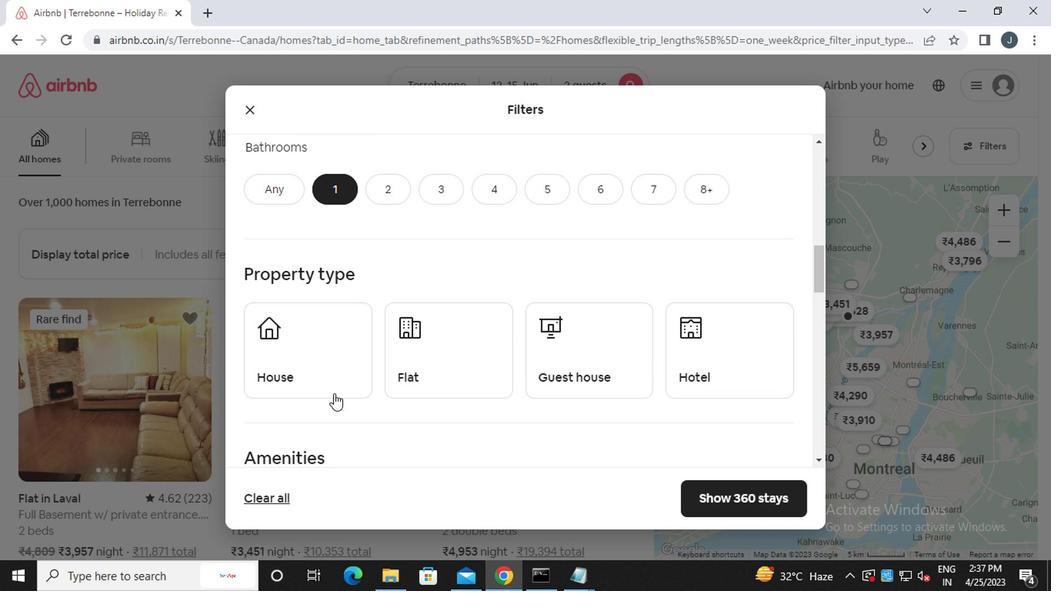 
Action: Mouse moved to (408, 373)
Screenshot: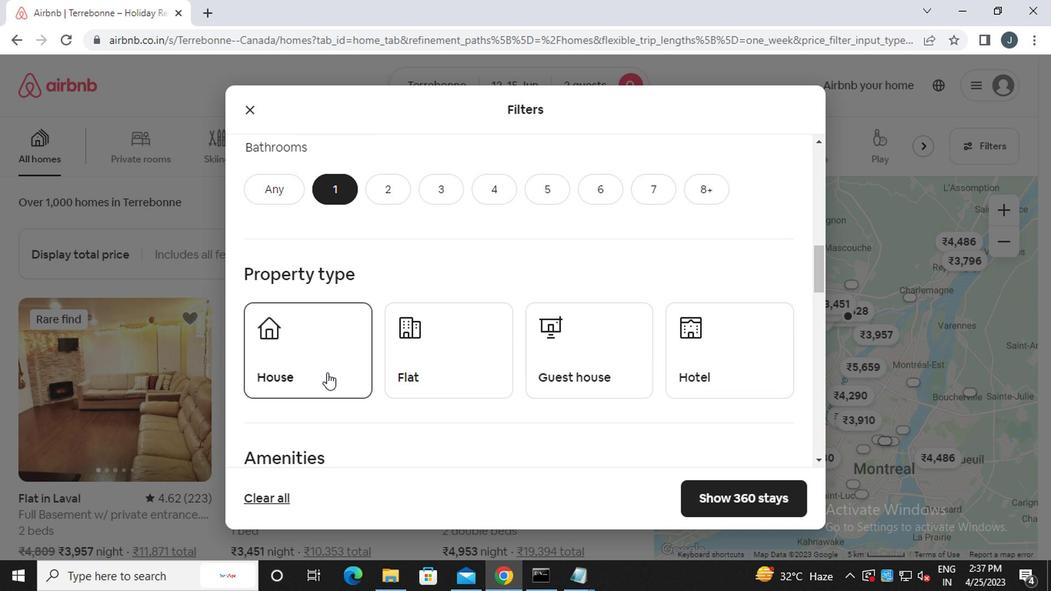 
Action: Mouse pressed left at (408, 373)
Screenshot: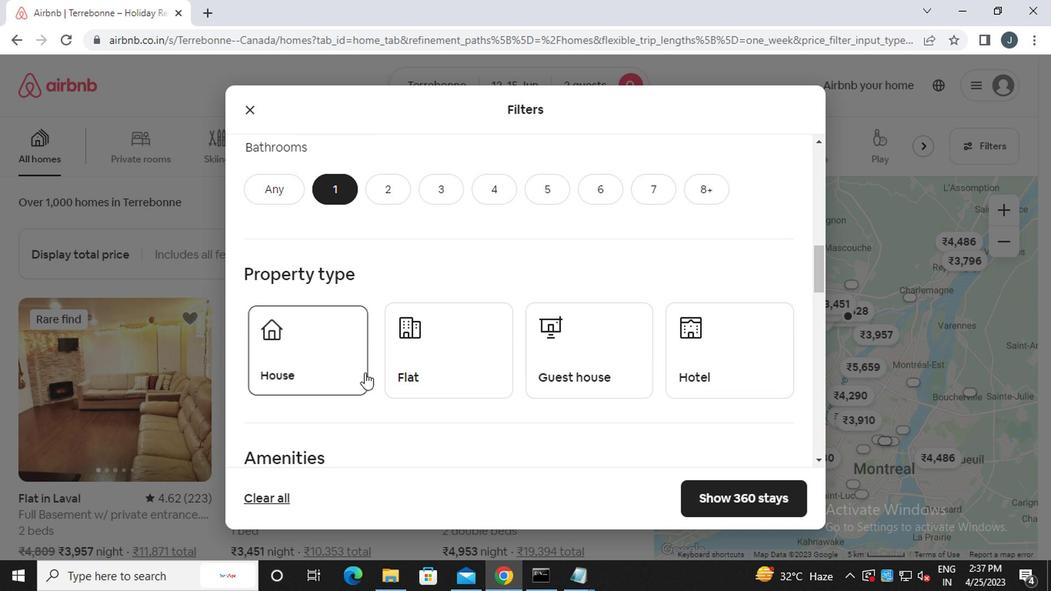 
Action: Mouse moved to (527, 359)
Screenshot: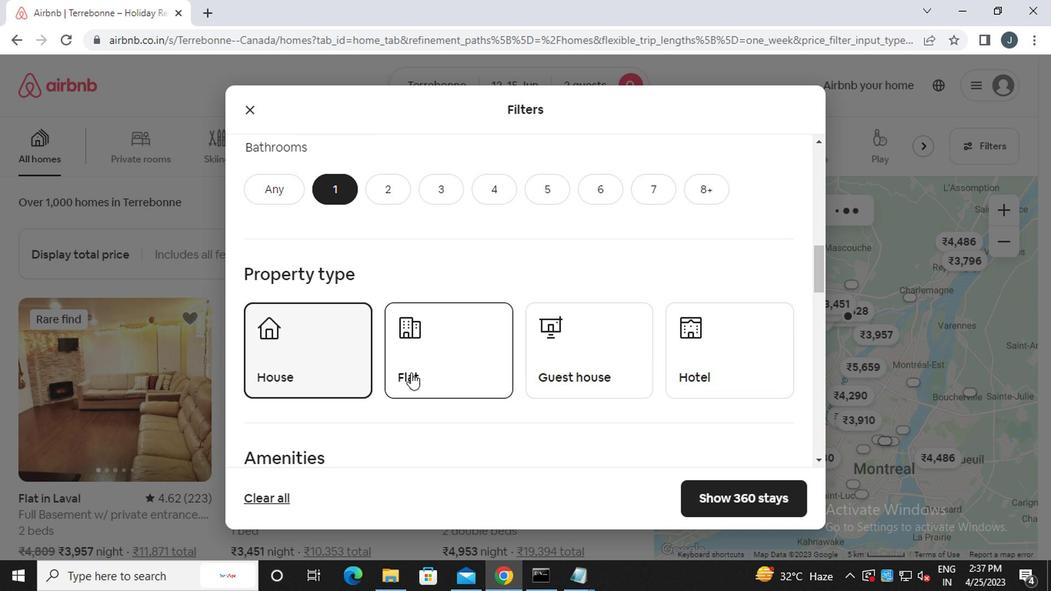 
Action: Mouse pressed left at (527, 359)
Screenshot: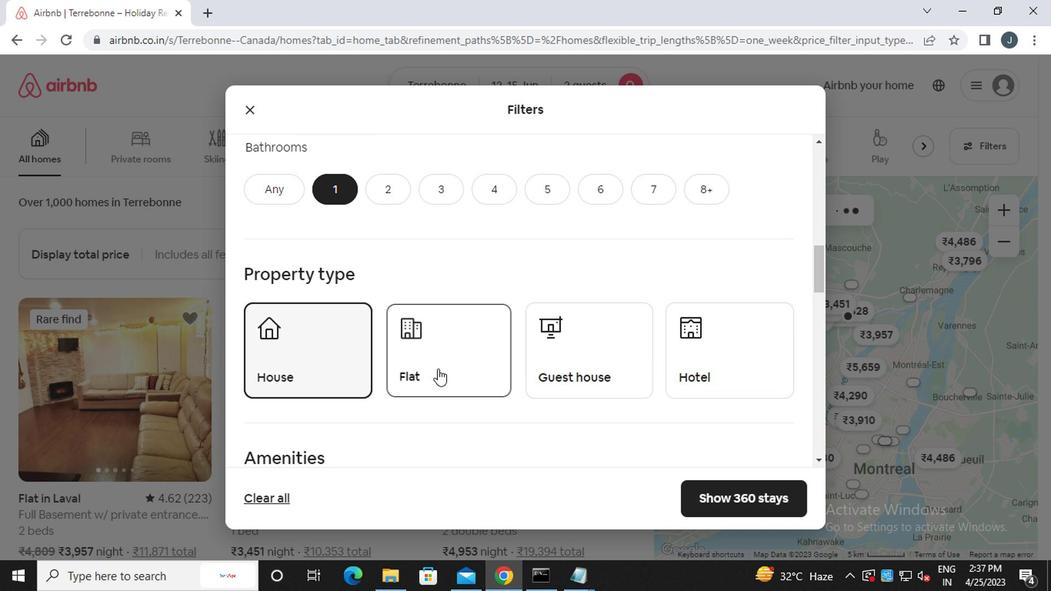 
Action: Mouse moved to (709, 348)
Screenshot: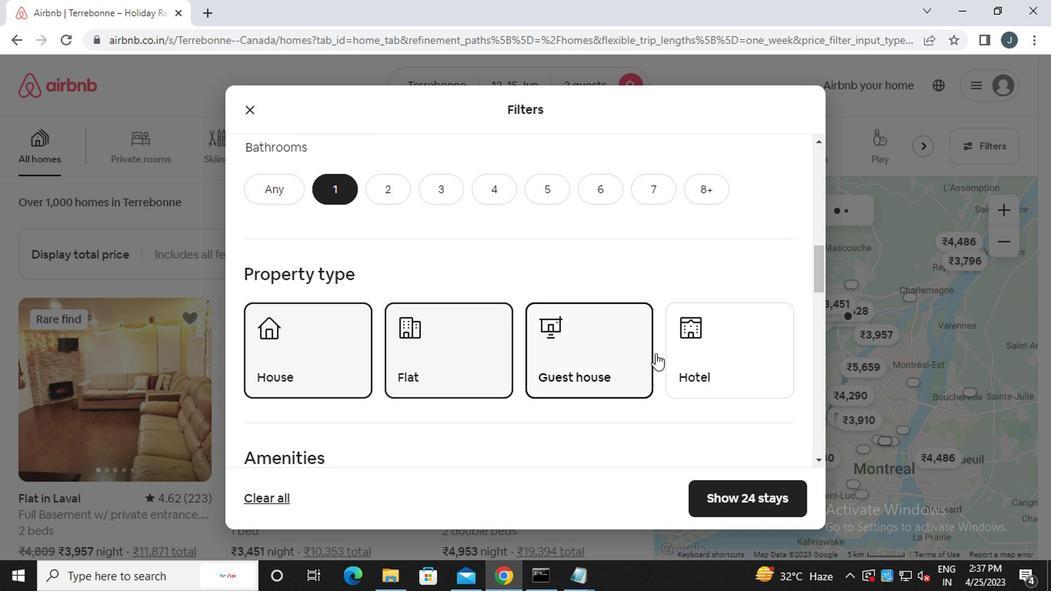 
Action: Mouse pressed left at (709, 348)
Screenshot: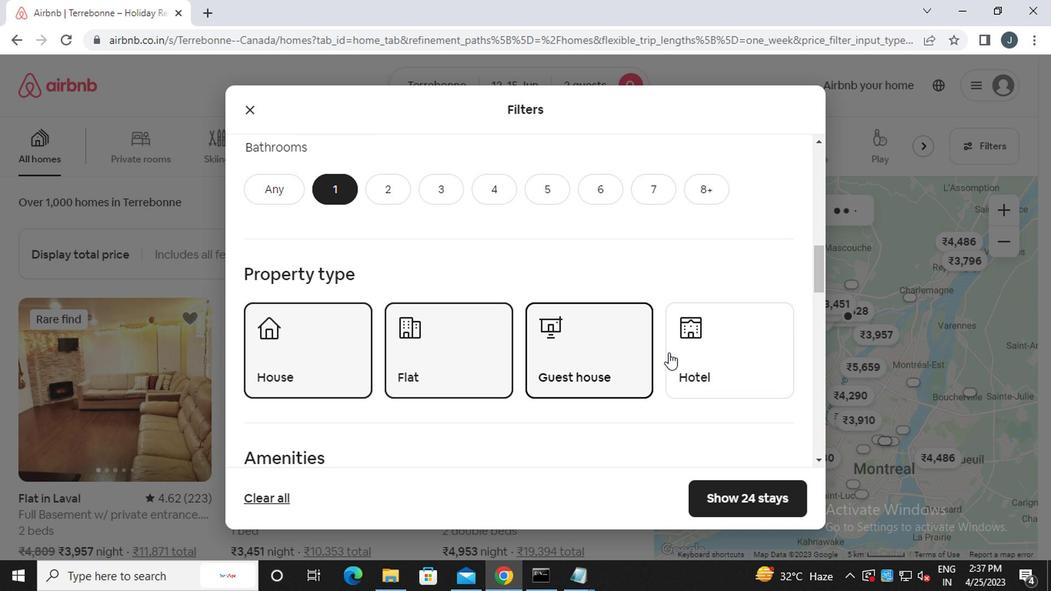 
Action: Mouse moved to (426, 414)
Screenshot: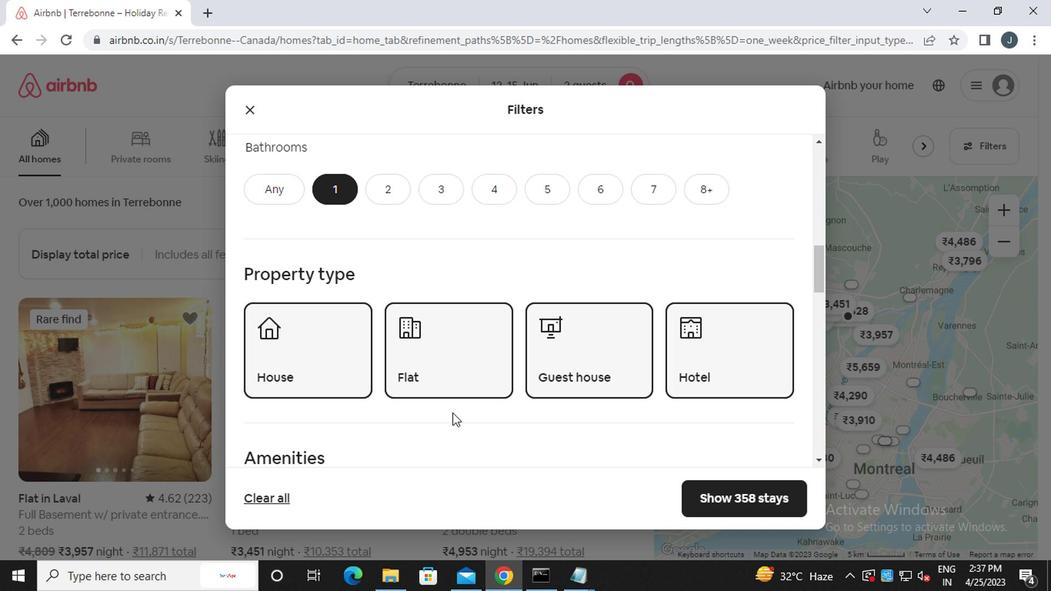
Action: Mouse scrolled (426, 414) with delta (0, 0)
Screenshot: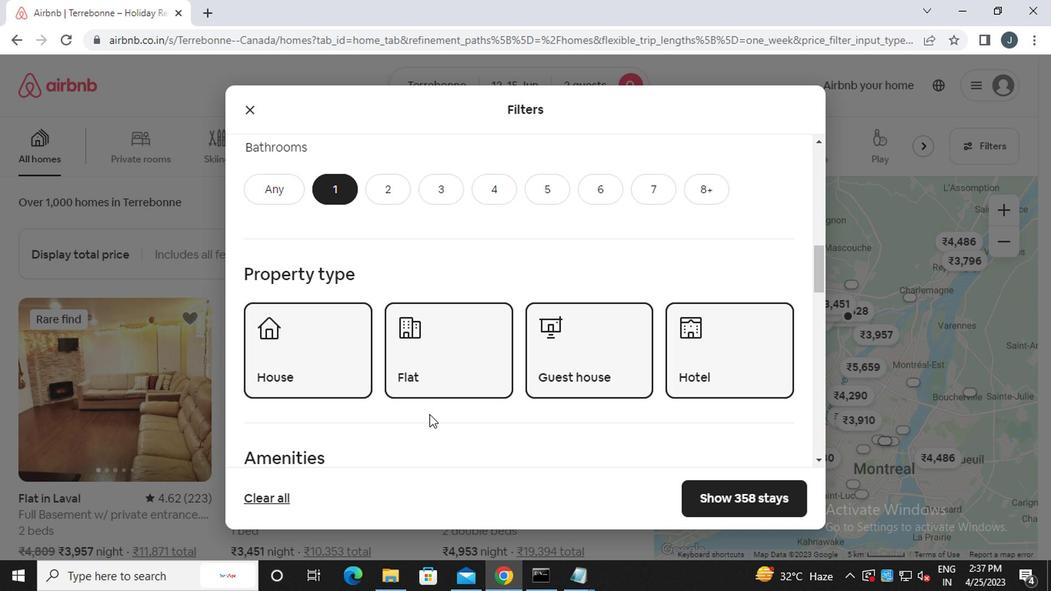 
Action: Mouse scrolled (426, 414) with delta (0, 0)
Screenshot: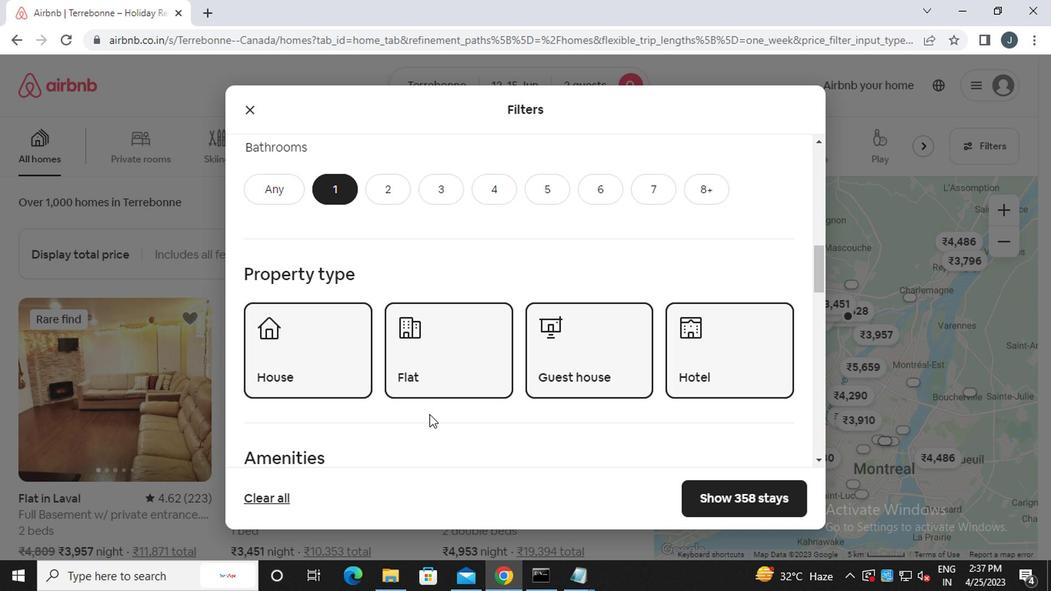 
Action: Mouse scrolled (426, 414) with delta (0, 0)
Screenshot: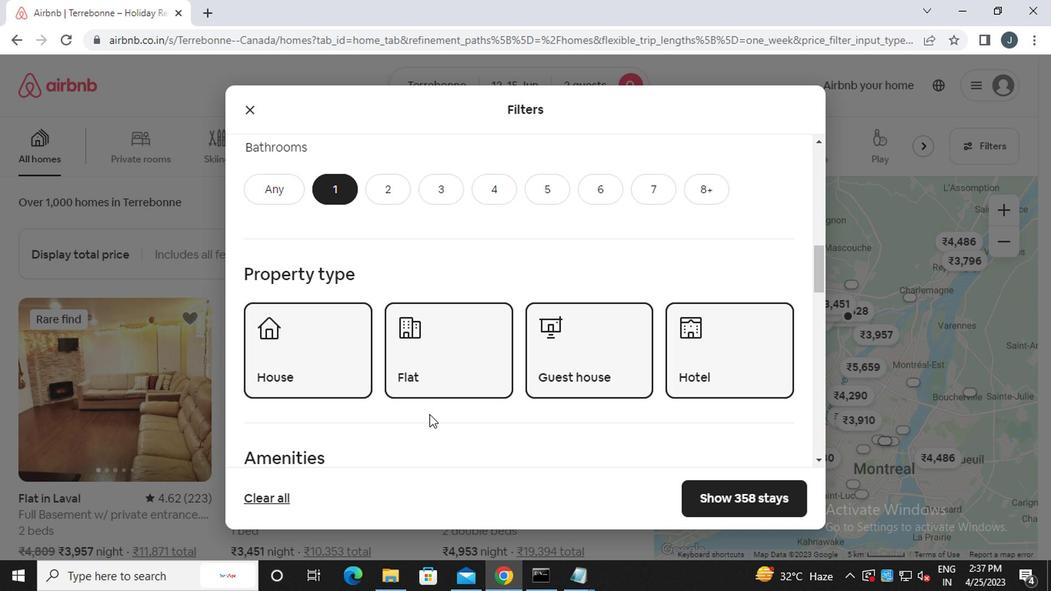 
Action: Mouse scrolled (426, 414) with delta (0, 0)
Screenshot: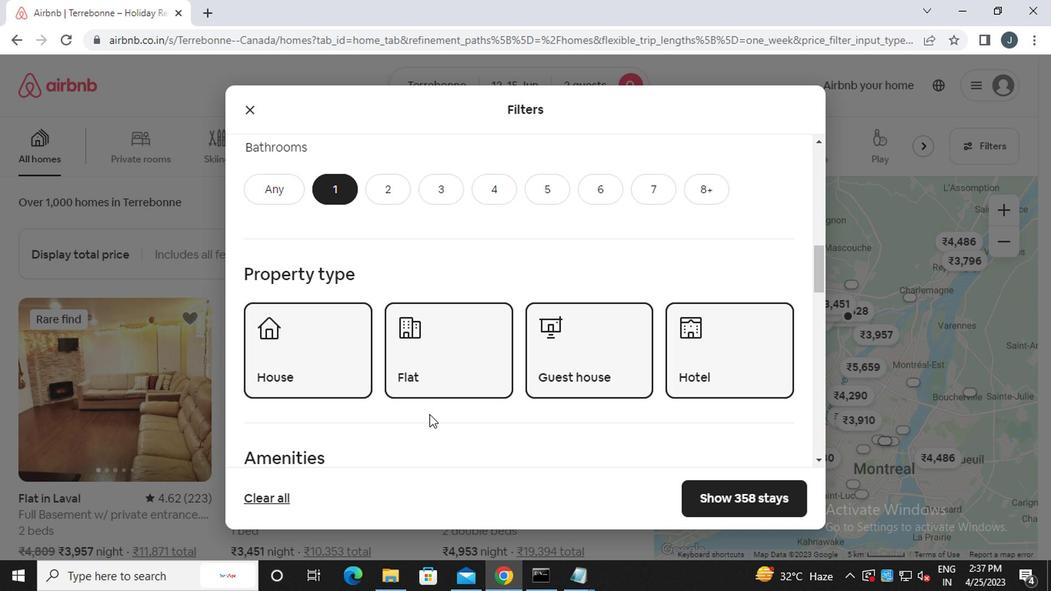 
Action: Mouse scrolled (426, 414) with delta (0, 0)
Screenshot: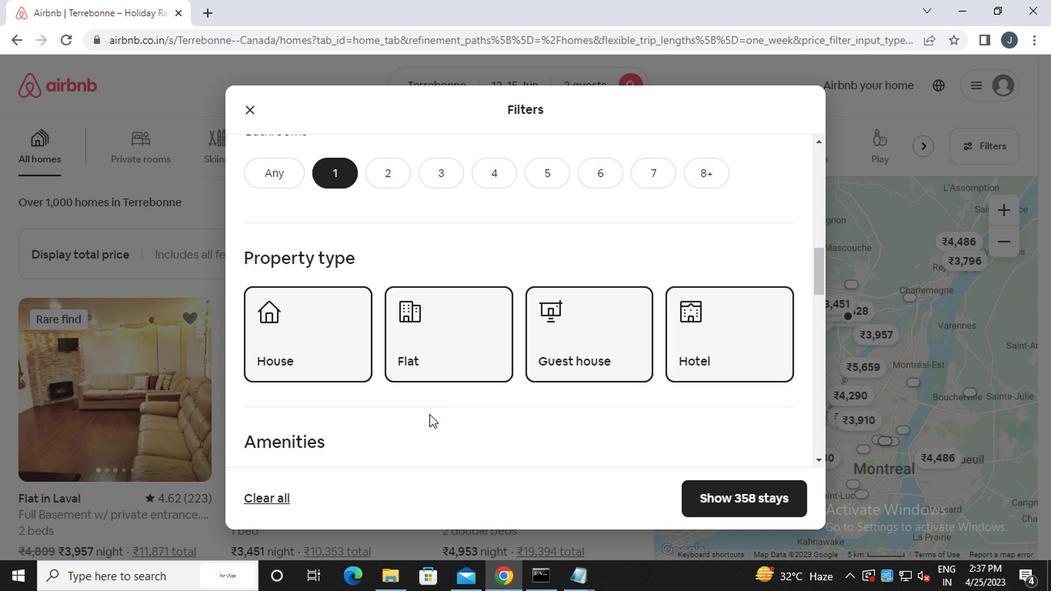 
Action: Mouse moved to (765, 436)
Screenshot: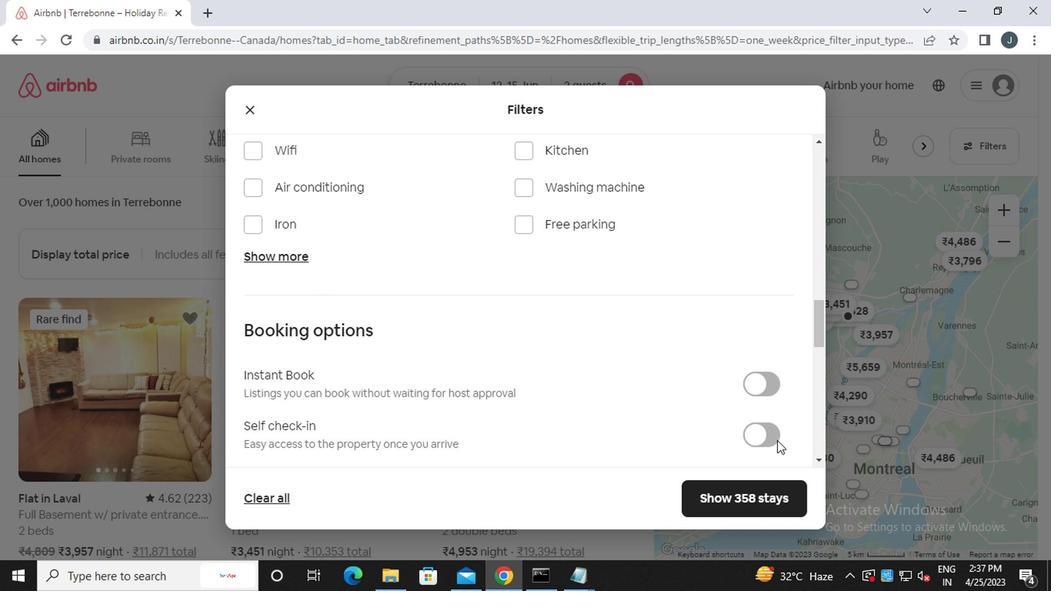 
Action: Mouse pressed left at (765, 436)
Screenshot: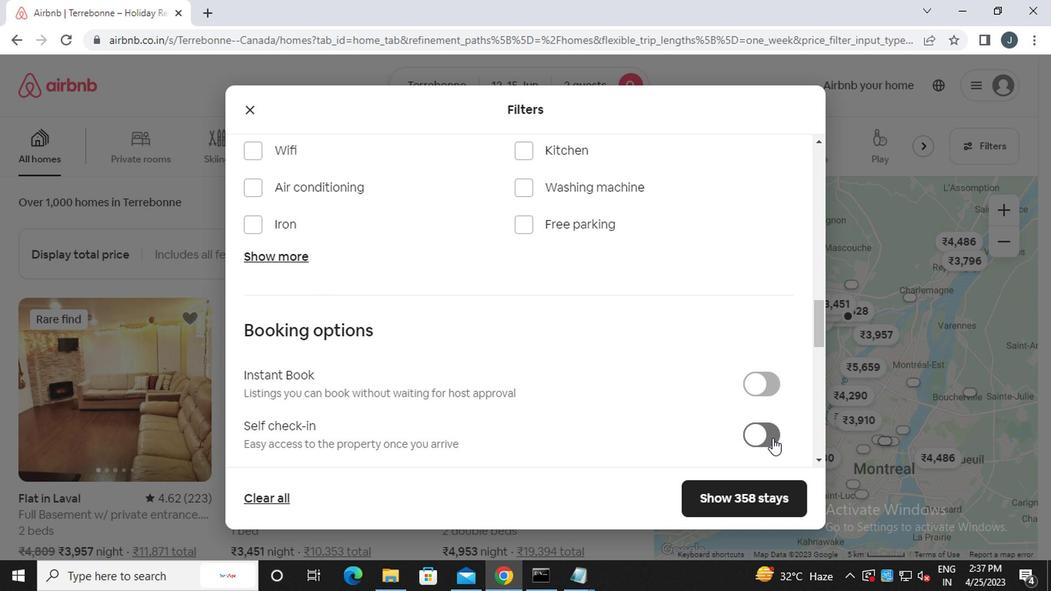 
Action: Mouse moved to (532, 428)
Screenshot: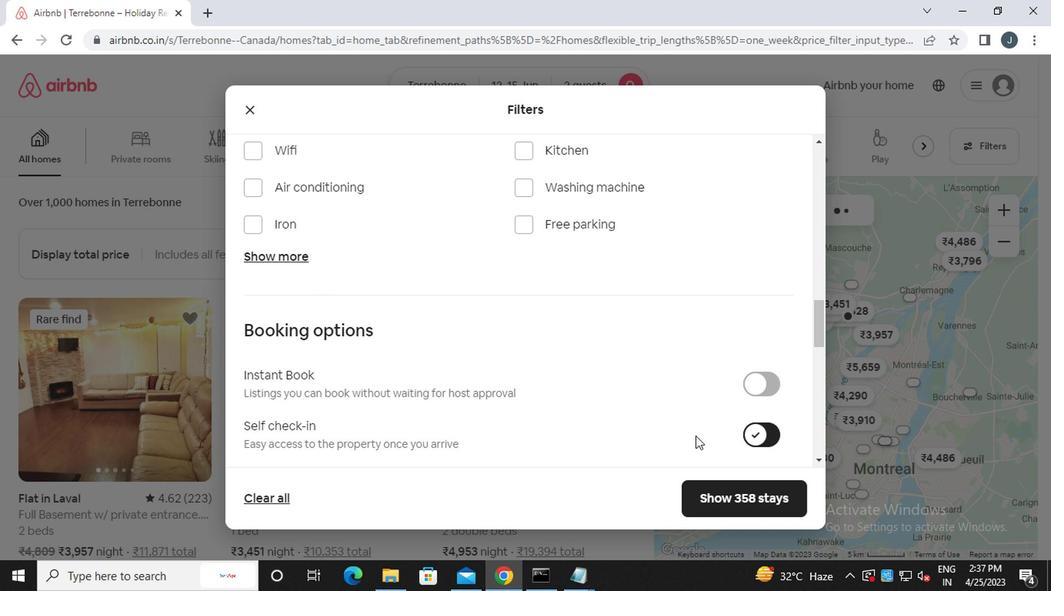 
Action: Mouse scrolled (532, 427) with delta (0, -1)
Screenshot: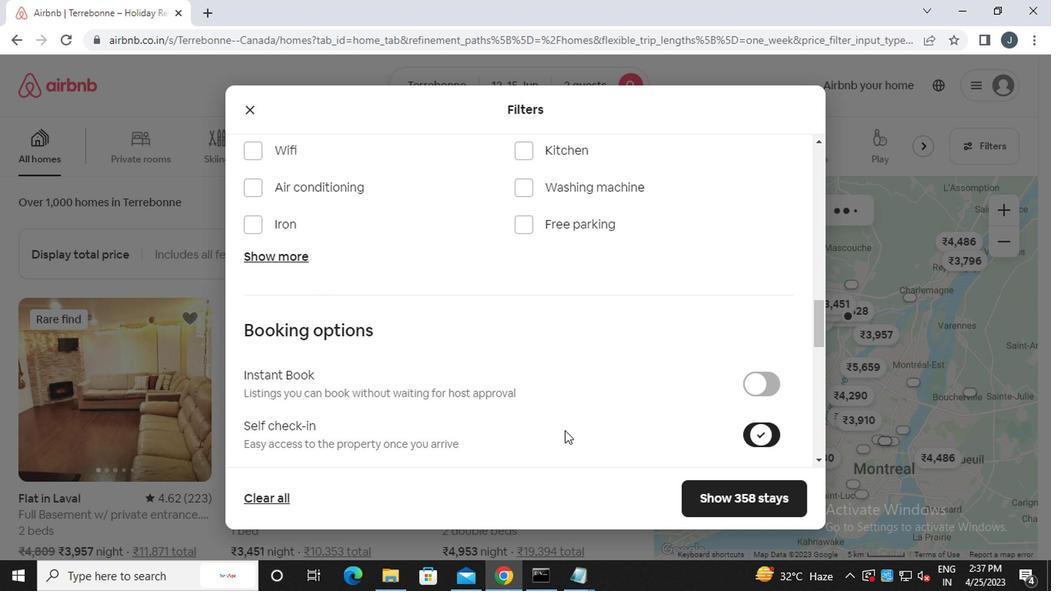 
Action: Mouse scrolled (532, 427) with delta (0, -1)
Screenshot: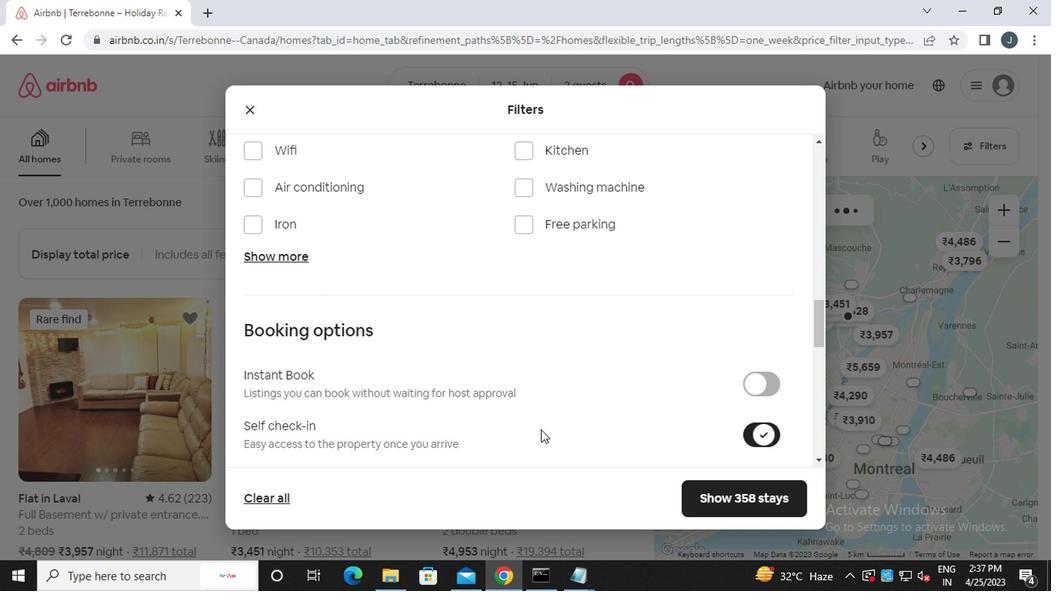 
Action: Mouse moved to (532, 428)
Screenshot: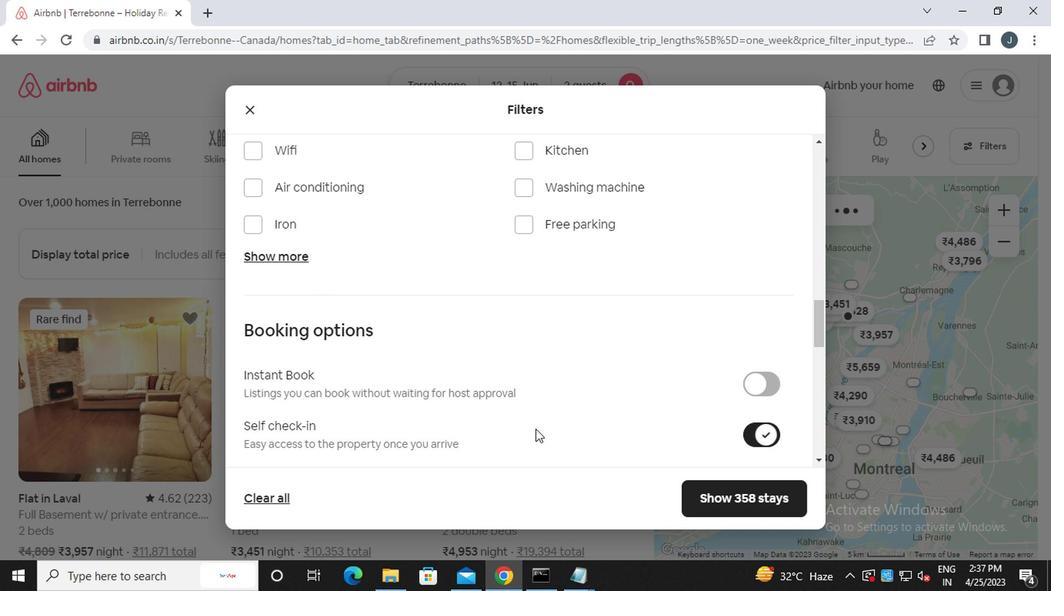 
Action: Mouse scrolled (532, 427) with delta (0, -1)
Screenshot: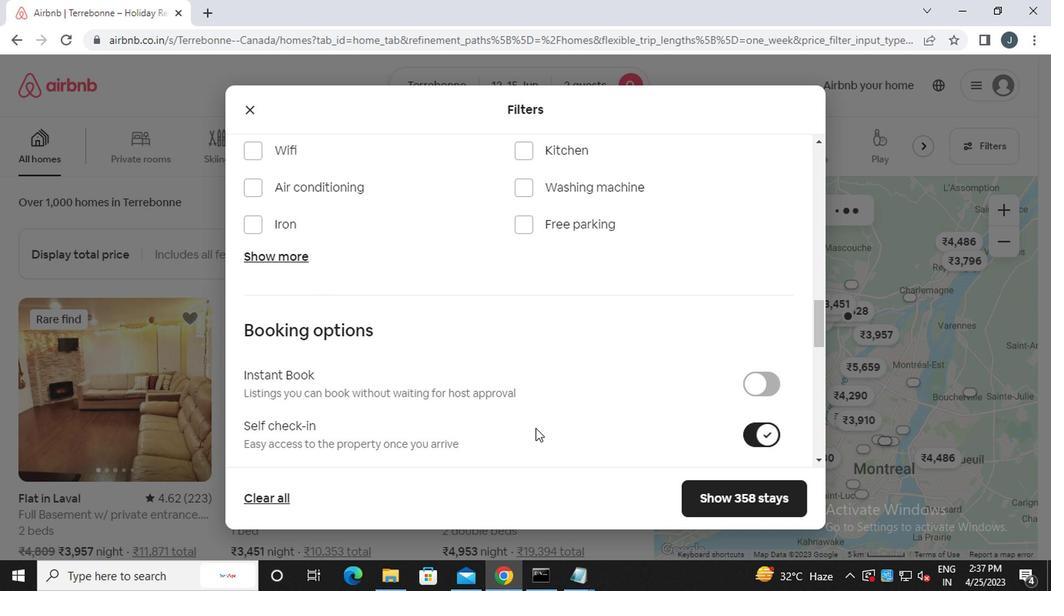 
Action: Mouse scrolled (532, 427) with delta (0, -1)
Screenshot: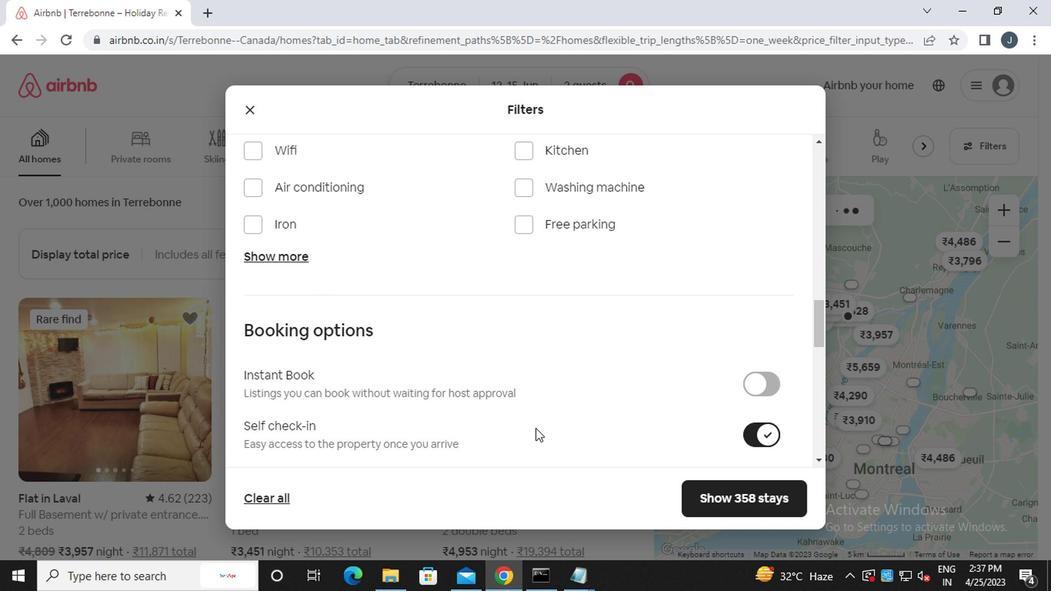 
Action: Mouse scrolled (532, 427) with delta (0, -1)
Screenshot: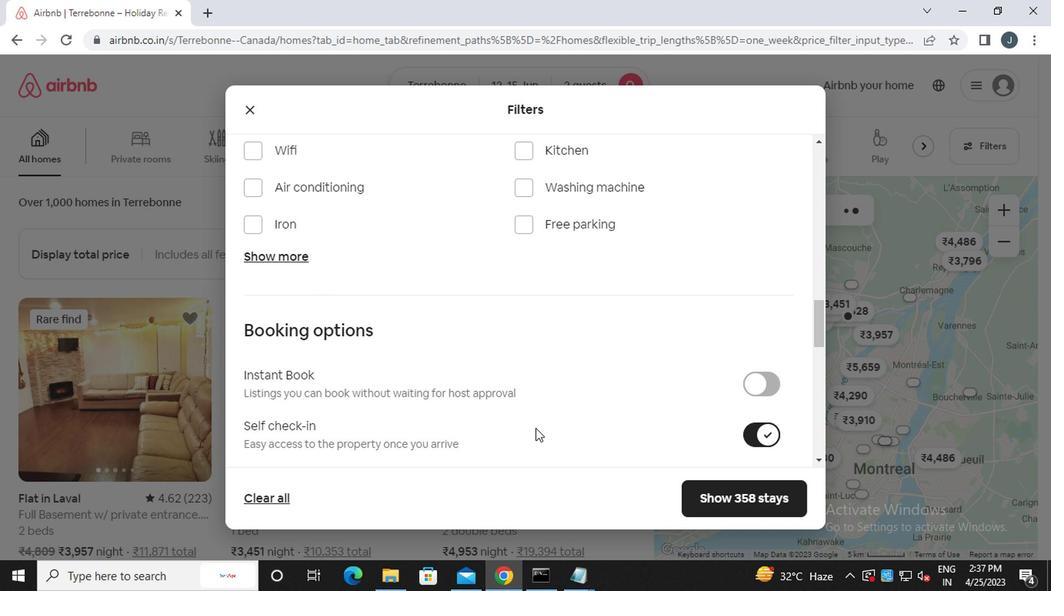 
Action: Mouse moved to (532, 428)
Screenshot: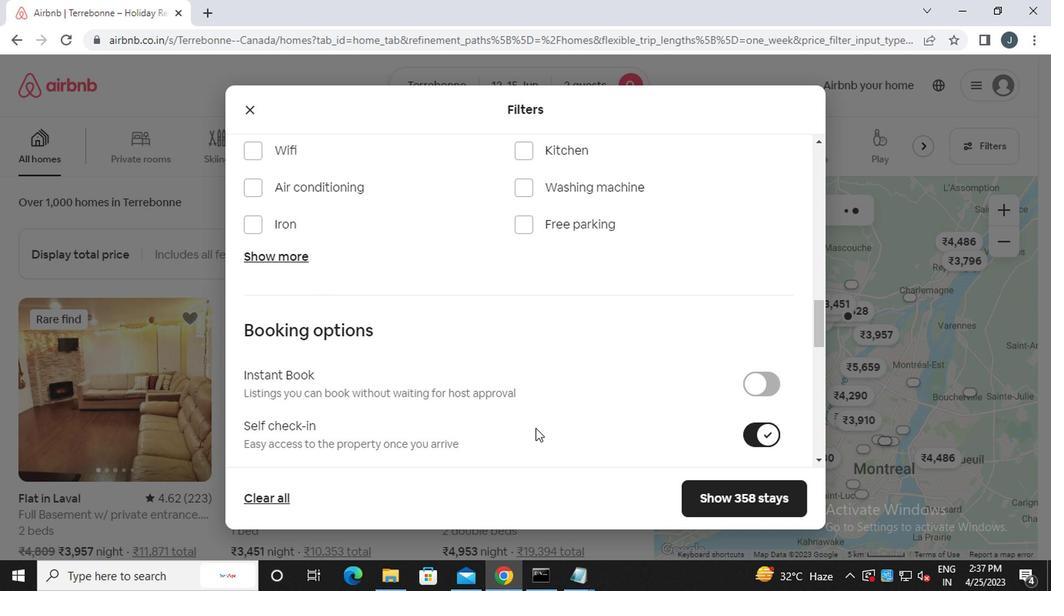 
Action: Mouse scrolled (532, 427) with delta (0, -1)
Screenshot: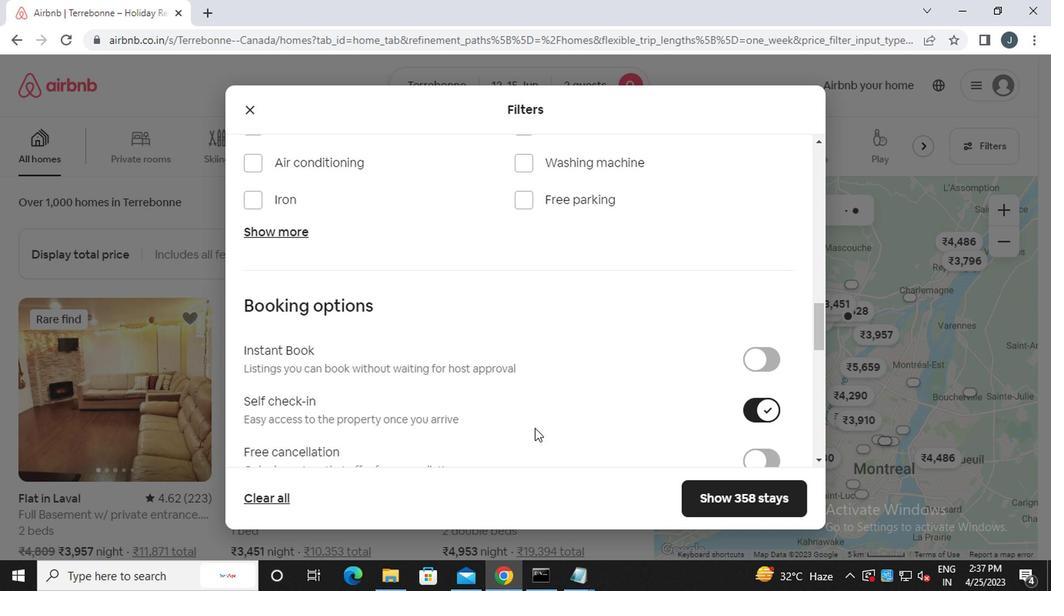 
Action: Mouse scrolled (532, 427) with delta (0, -1)
Screenshot: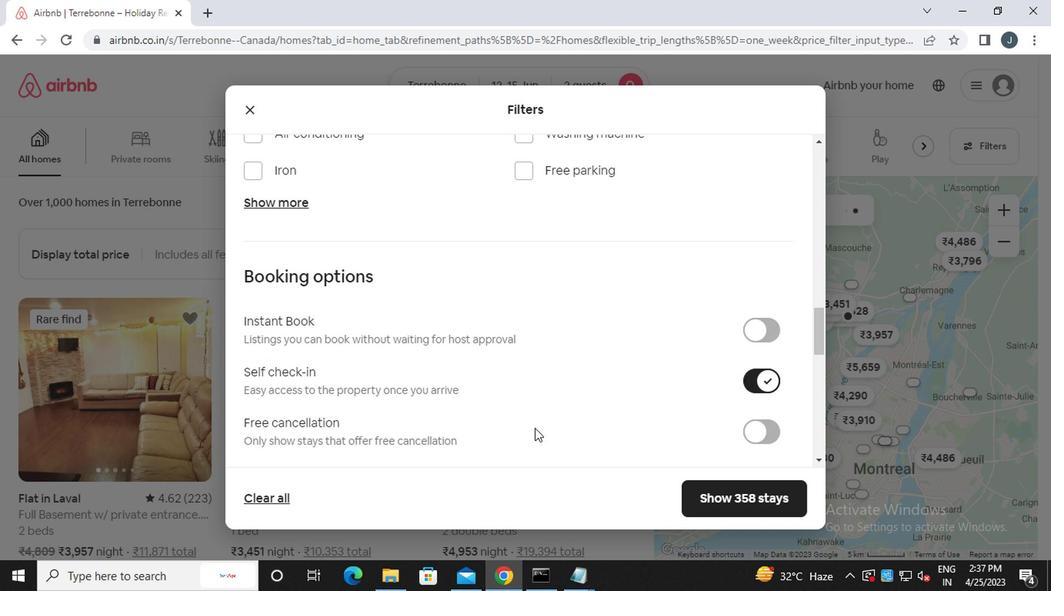 
Action: Mouse scrolled (532, 427) with delta (0, -1)
Screenshot: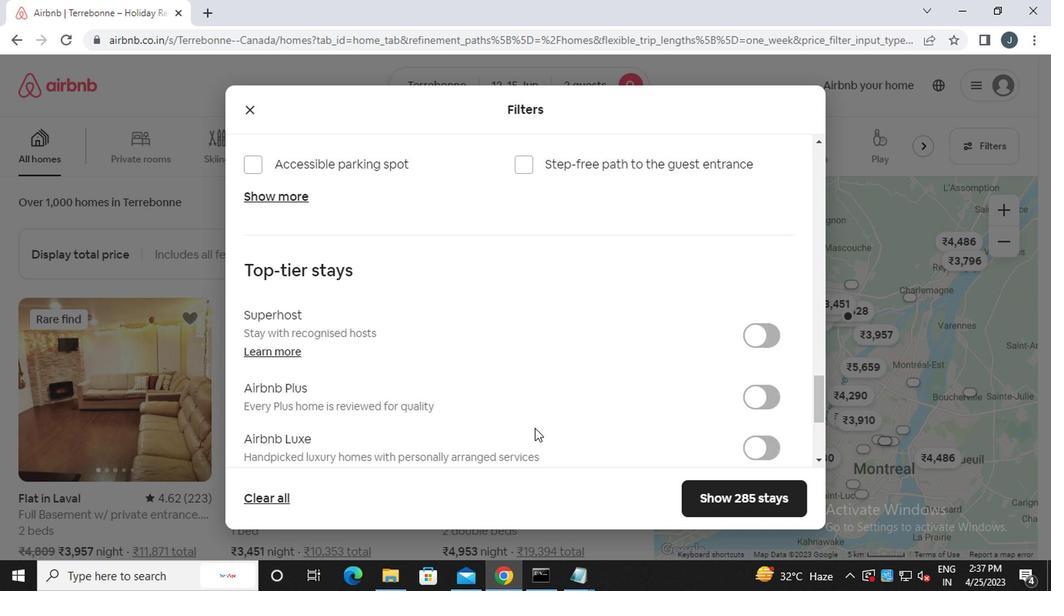 
Action: Mouse moved to (532, 428)
Screenshot: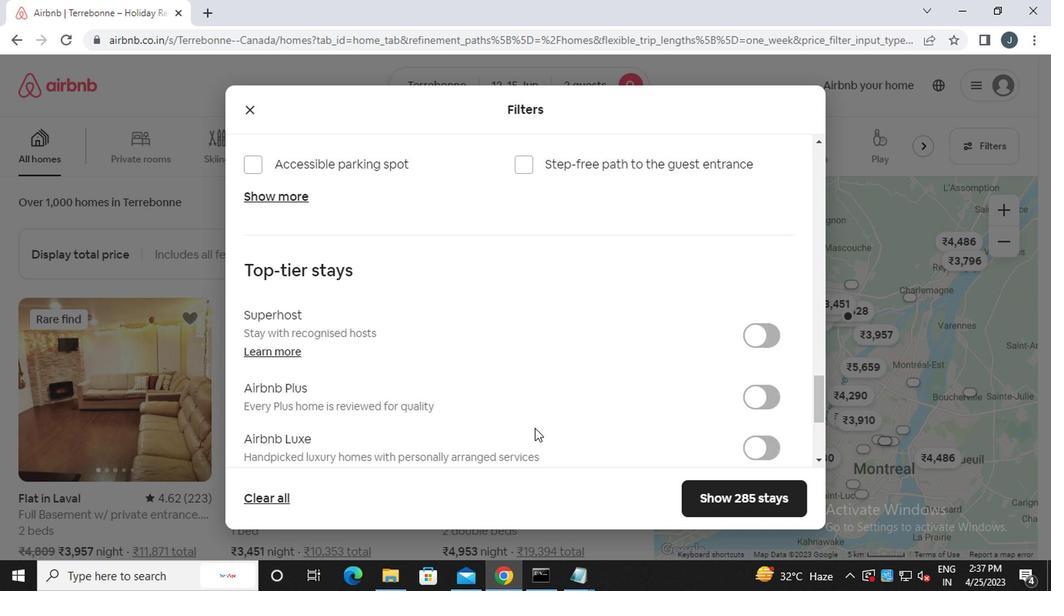 
Action: Mouse scrolled (532, 427) with delta (0, -1)
Screenshot: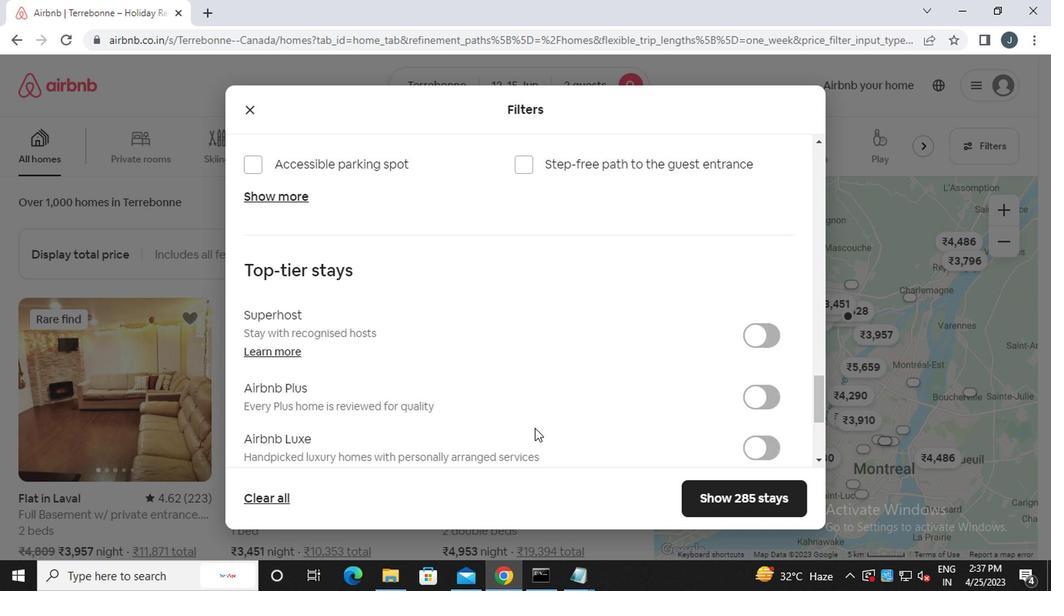 
Action: Mouse scrolled (532, 427) with delta (0, -1)
Screenshot: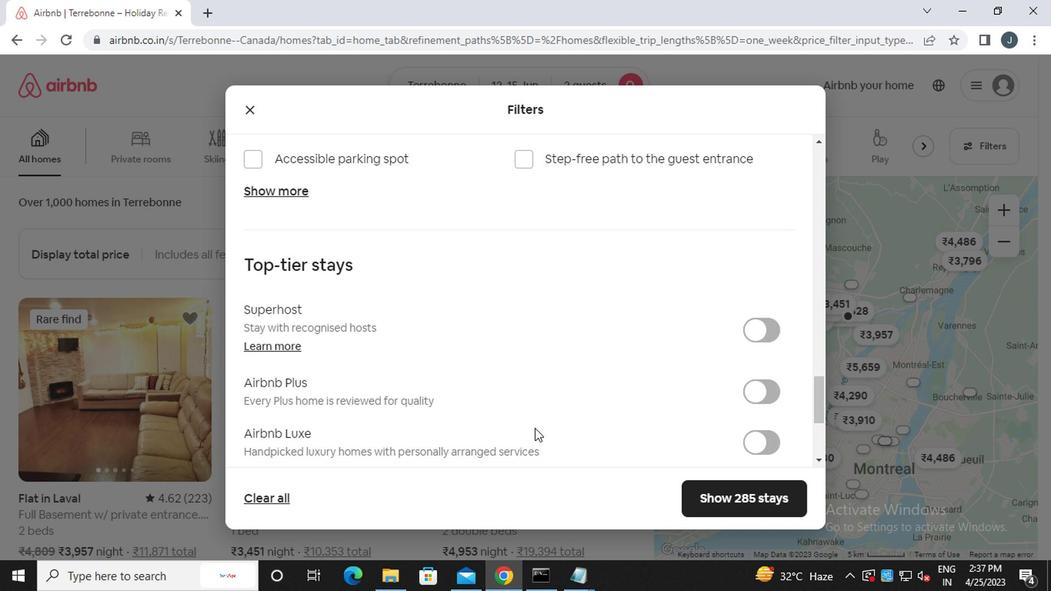 
Action: Mouse scrolled (532, 427) with delta (0, -1)
Screenshot: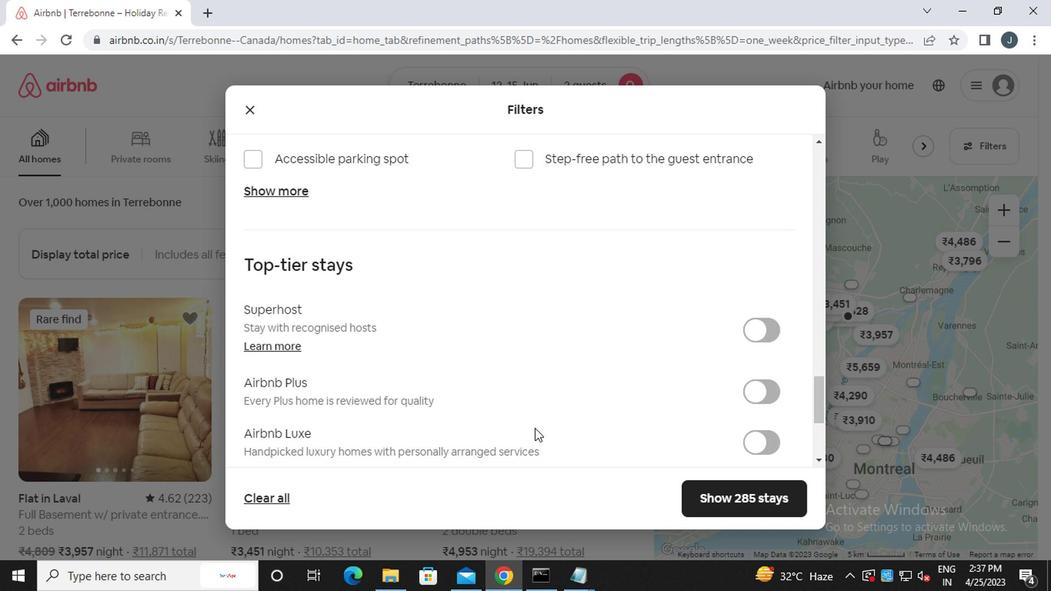 
Action: Mouse moved to (252, 359)
Screenshot: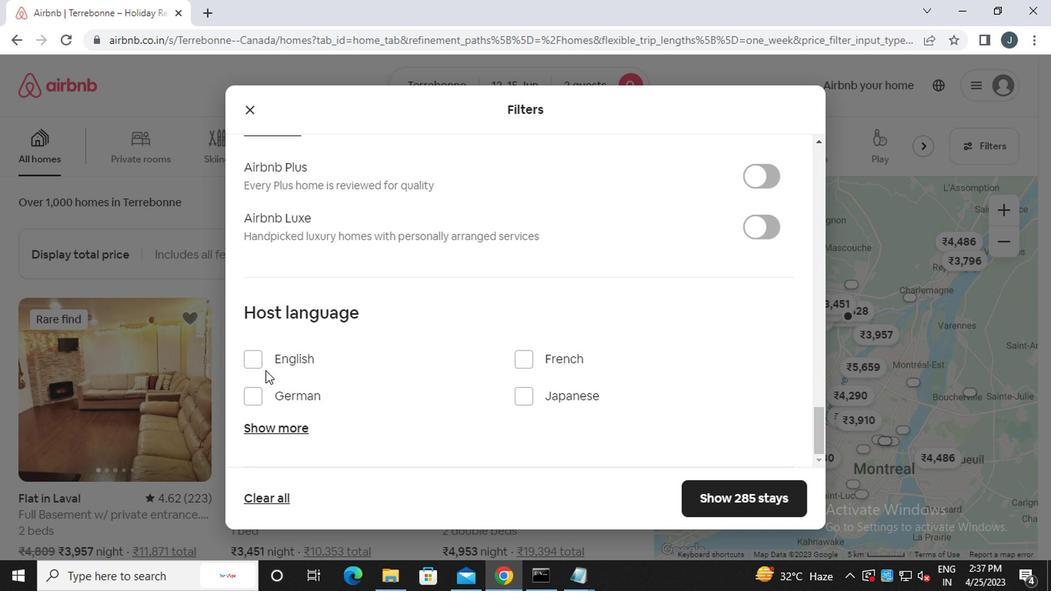 
Action: Mouse pressed left at (252, 359)
Screenshot: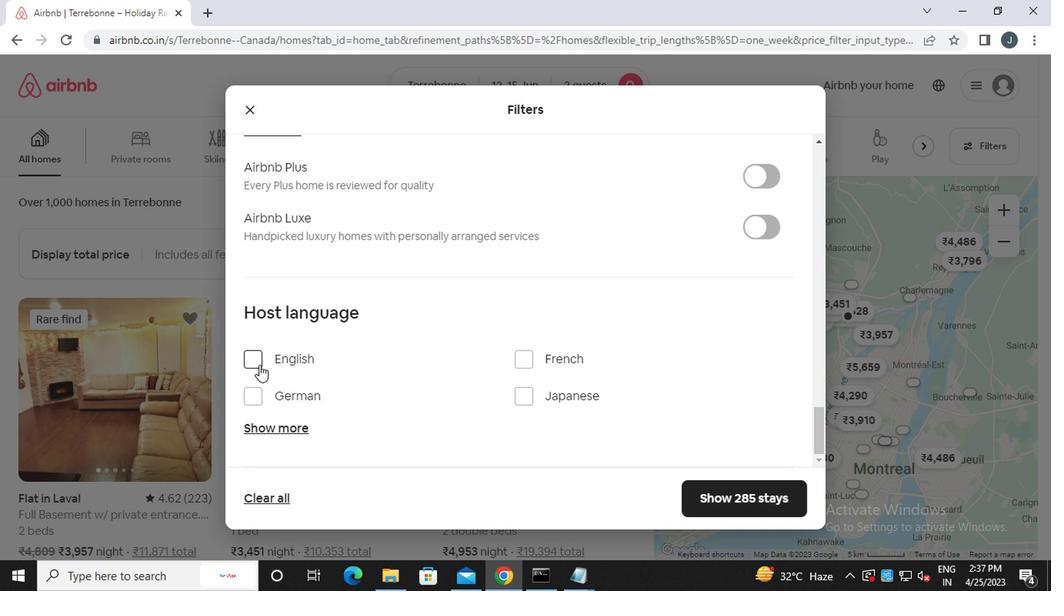 
Action: Mouse moved to (704, 500)
Screenshot: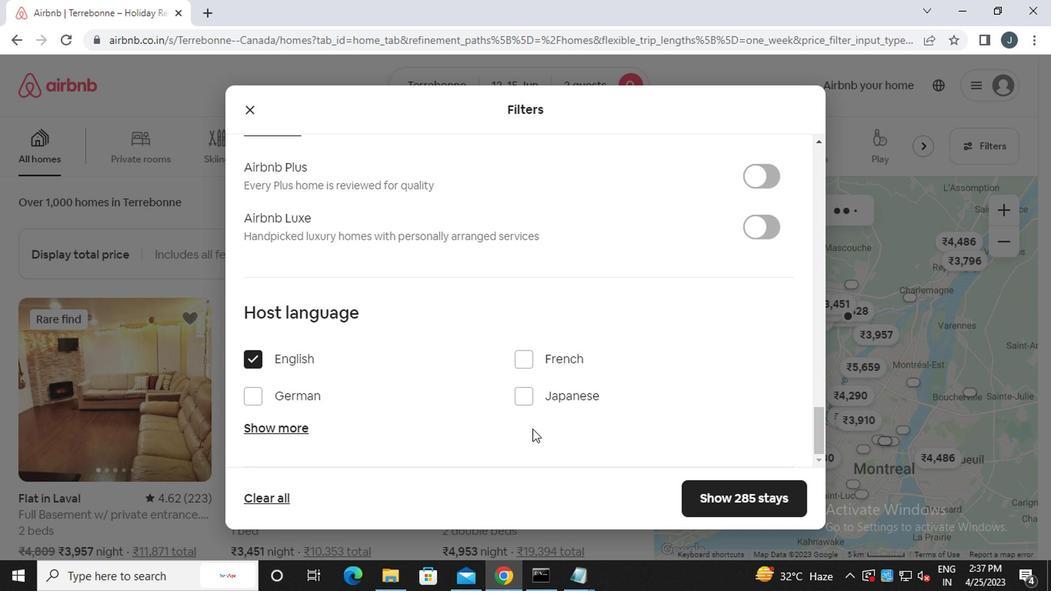 
Action: Mouse scrolled (704, 499) with delta (0, -1)
Screenshot: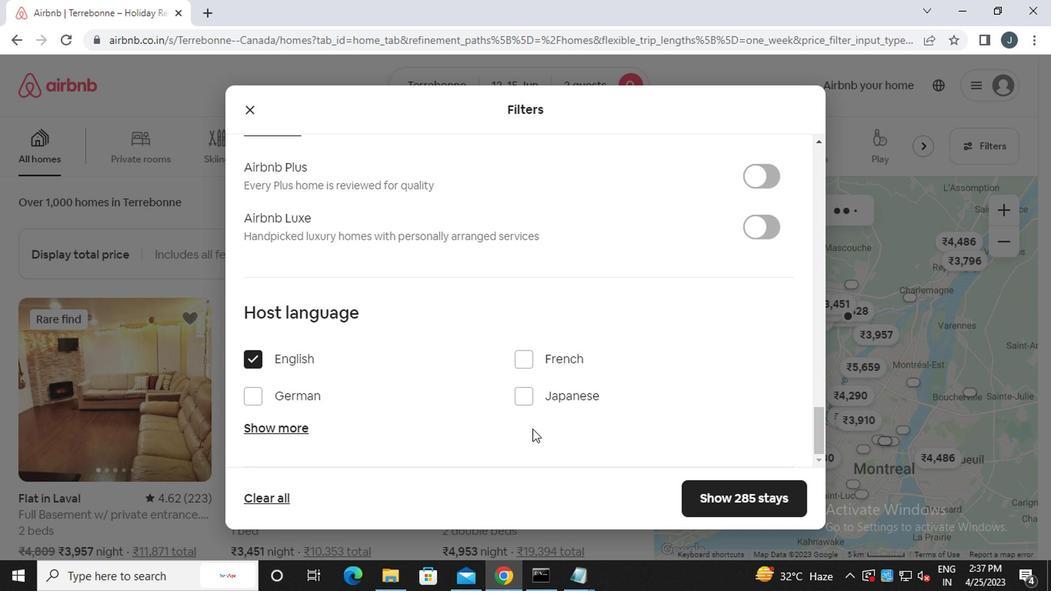 
Action: Mouse scrolled (704, 499) with delta (0, -1)
Screenshot: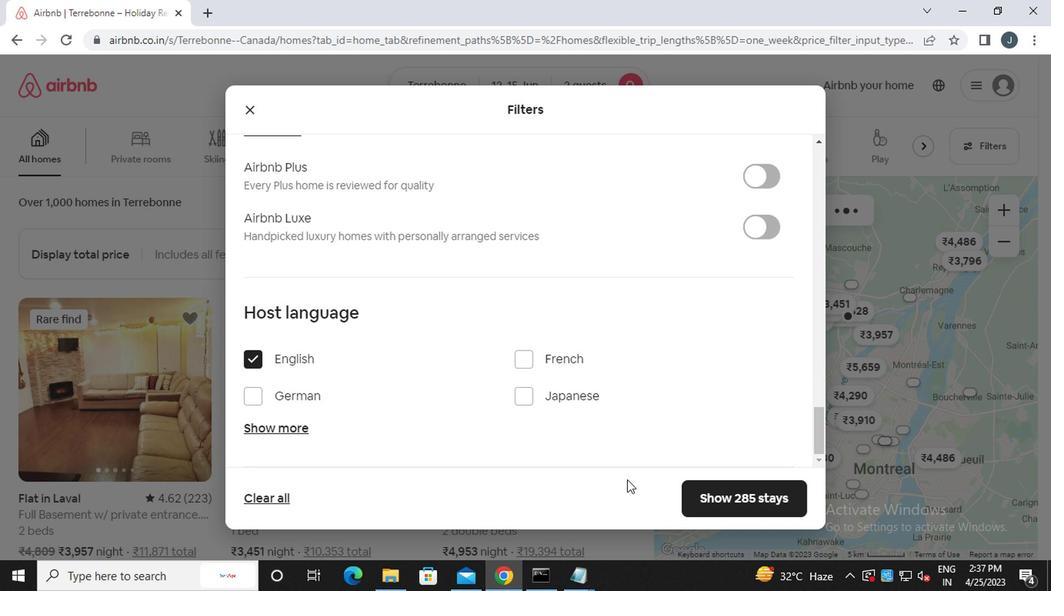 
Action: Mouse scrolled (704, 499) with delta (0, -1)
Screenshot: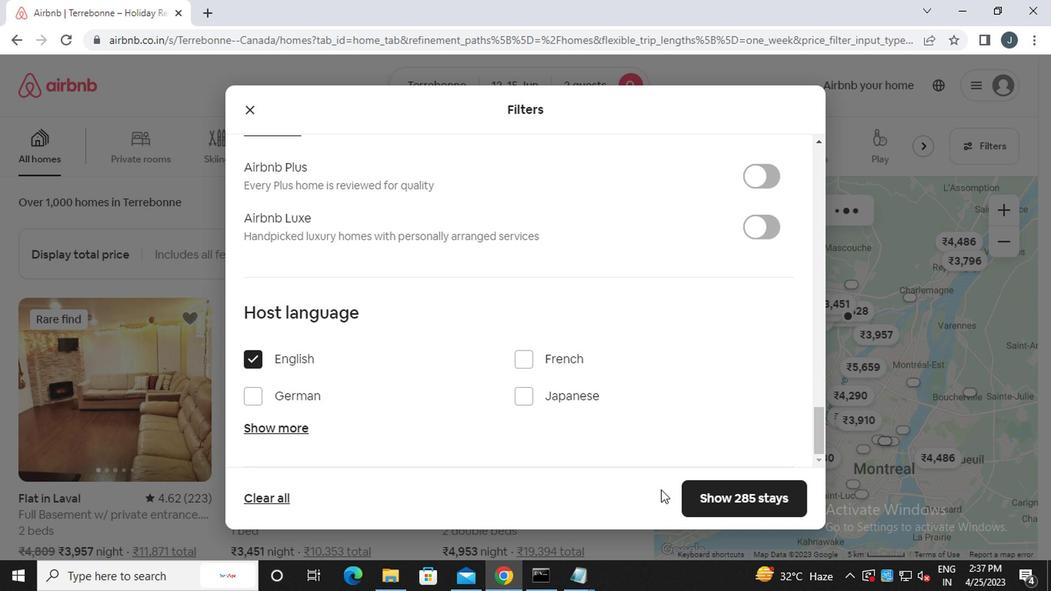 
Action: Mouse moved to (706, 499)
Screenshot: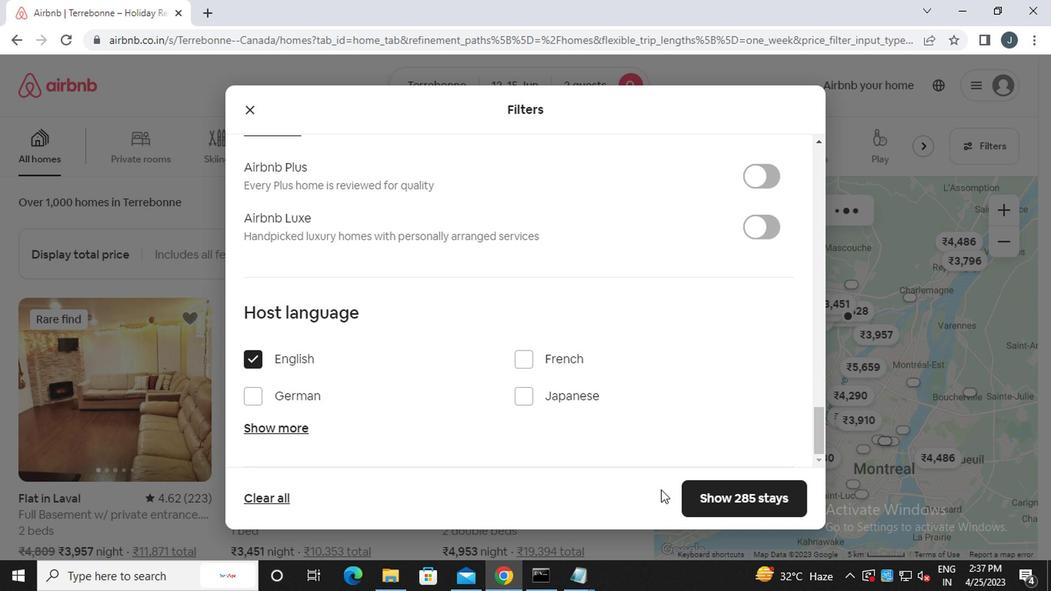 
Action: Mouse scrolled (706, 498) with delta (0, 0)
Screenshot: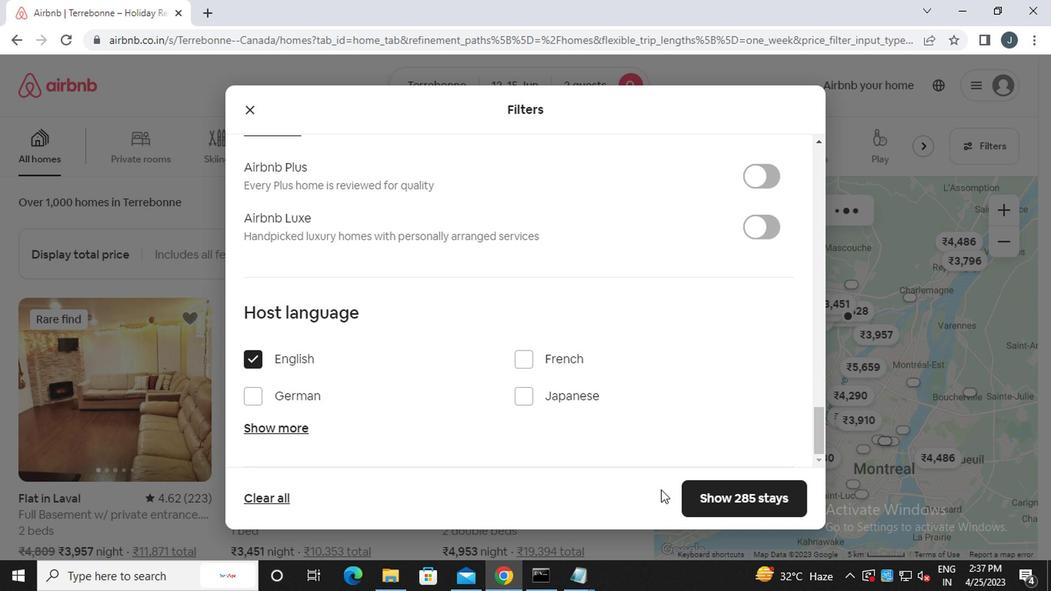 
Action: Mouse moved to (708, 496)
Screenshot: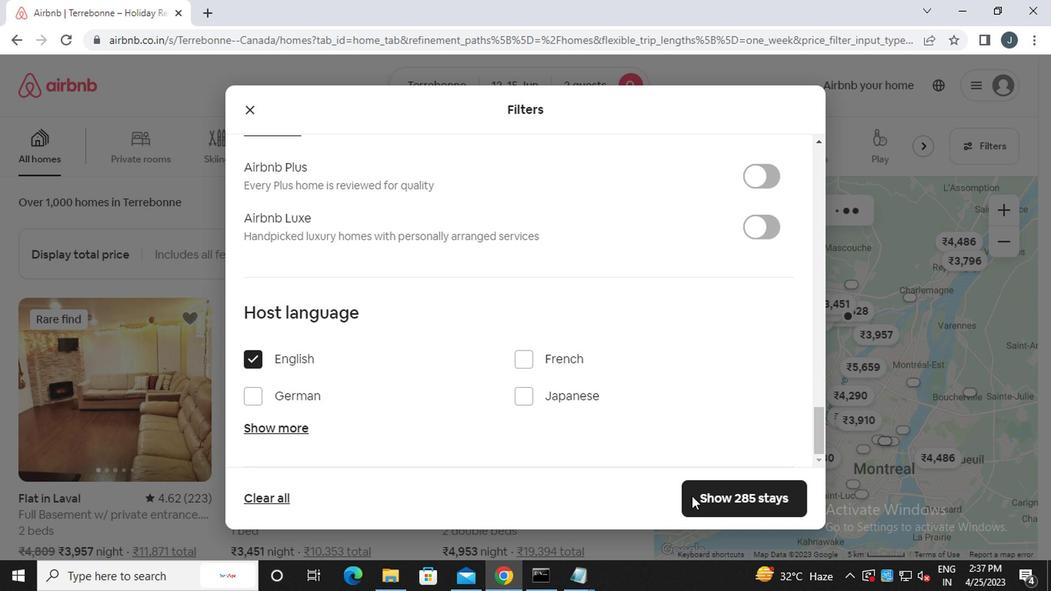
Action: Mouse scrolled (708, 496) with delta (0, 0)
Screenshot: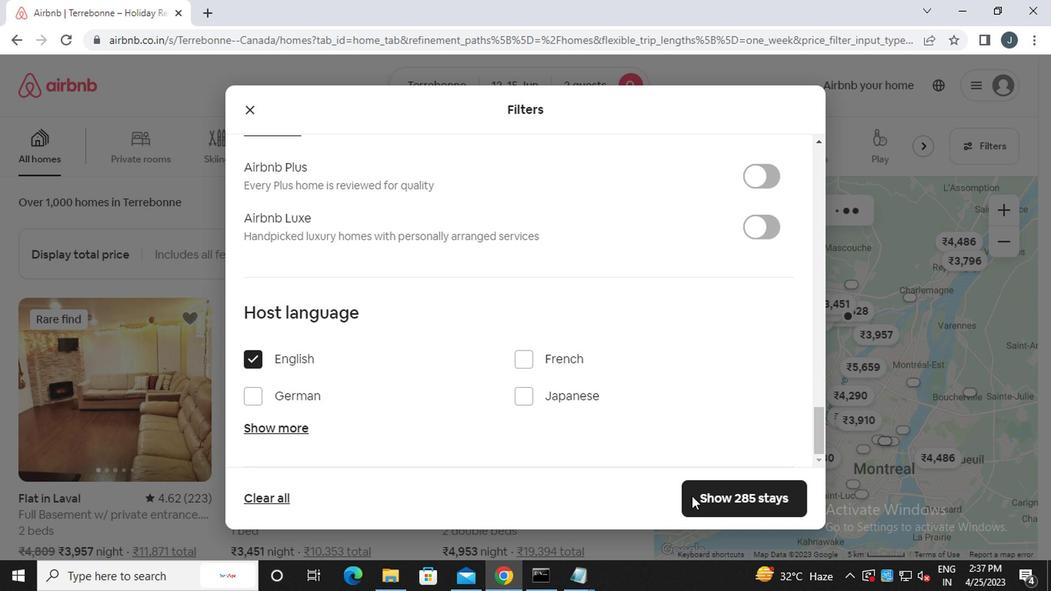 
Action: Mouse moved to (716, 493)
Screenshot: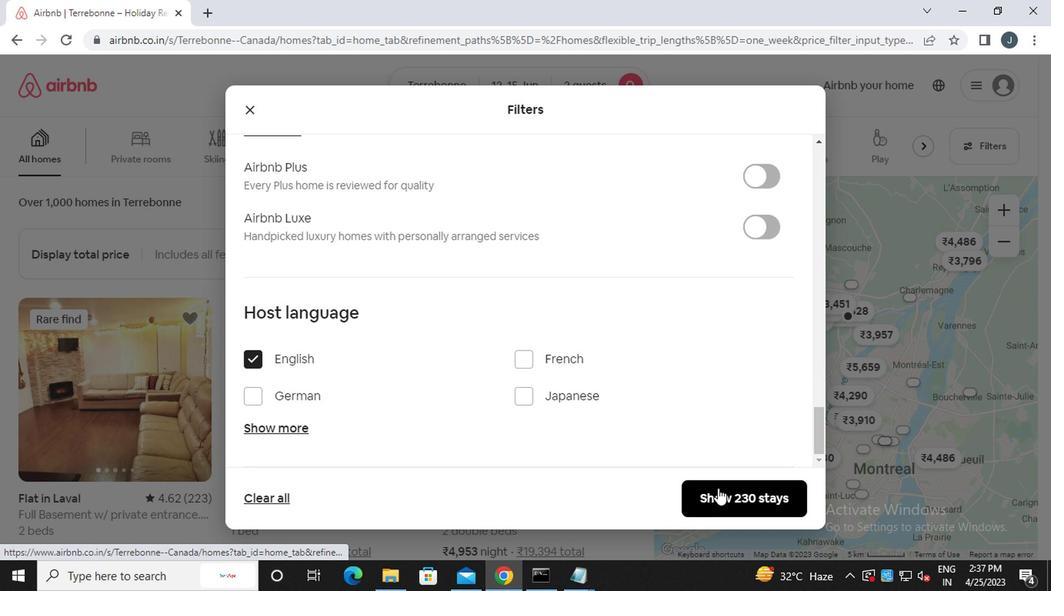 
Action: Mouse pressed left at (716, 493)
Screenshot: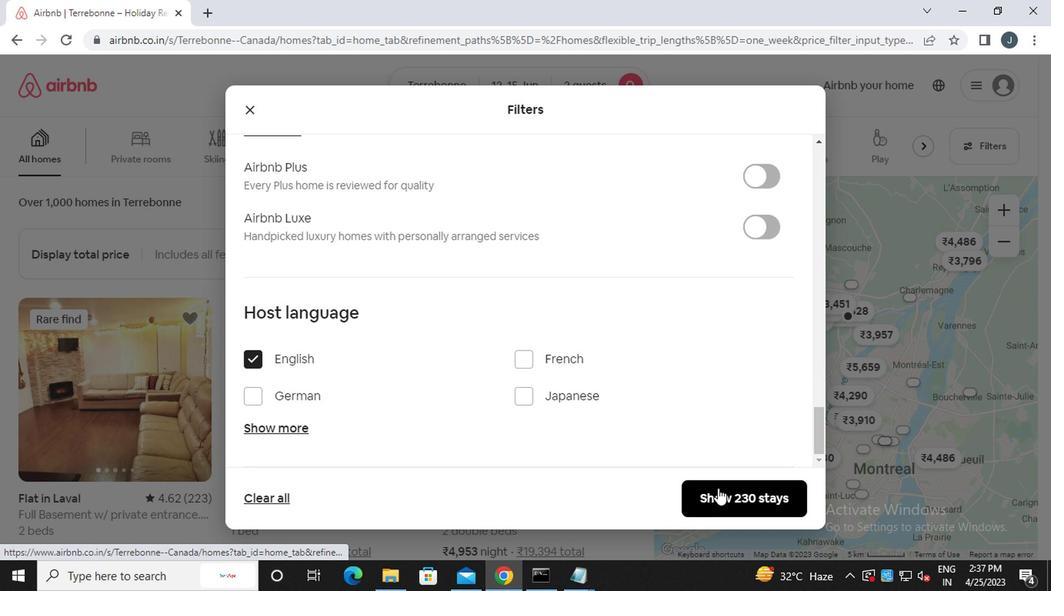 
Action: Mouse moved to (716, 489)
Screenshot: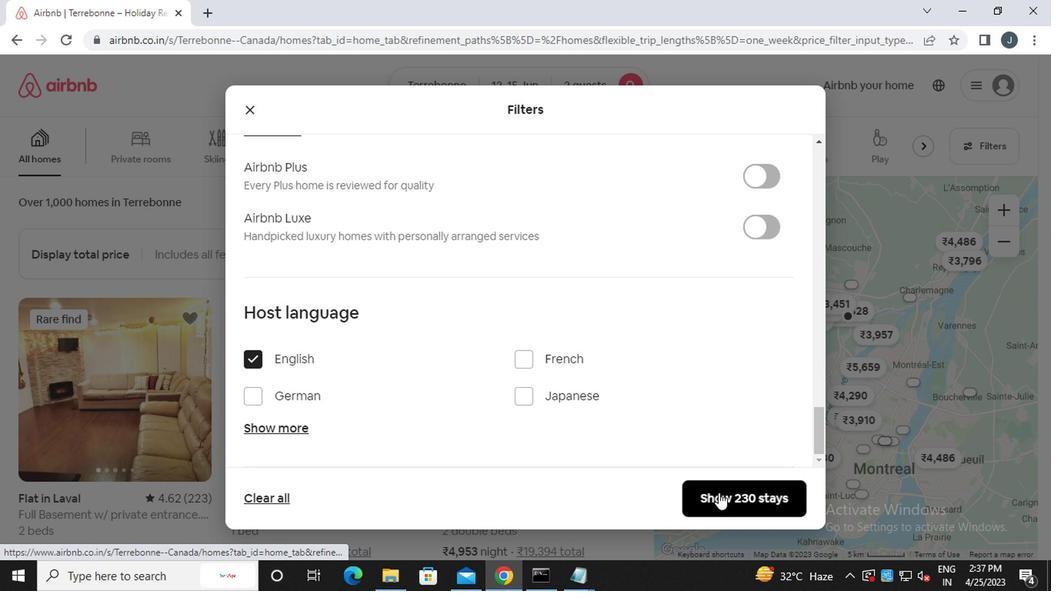 
